 Task: Check the sale-to-list ratio of carpet in the last 1 year.
Action: Mouse moved to (915, 213)
Screenshot: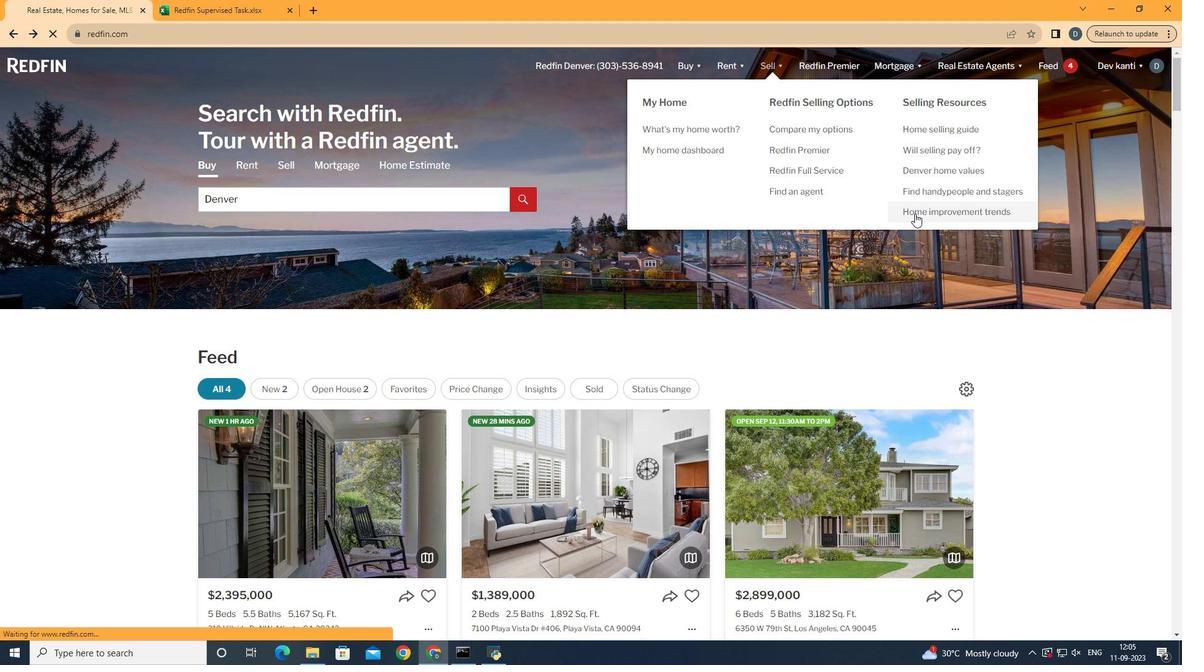 
Action: Mouse pressed left at (915, 213)
Screenshot: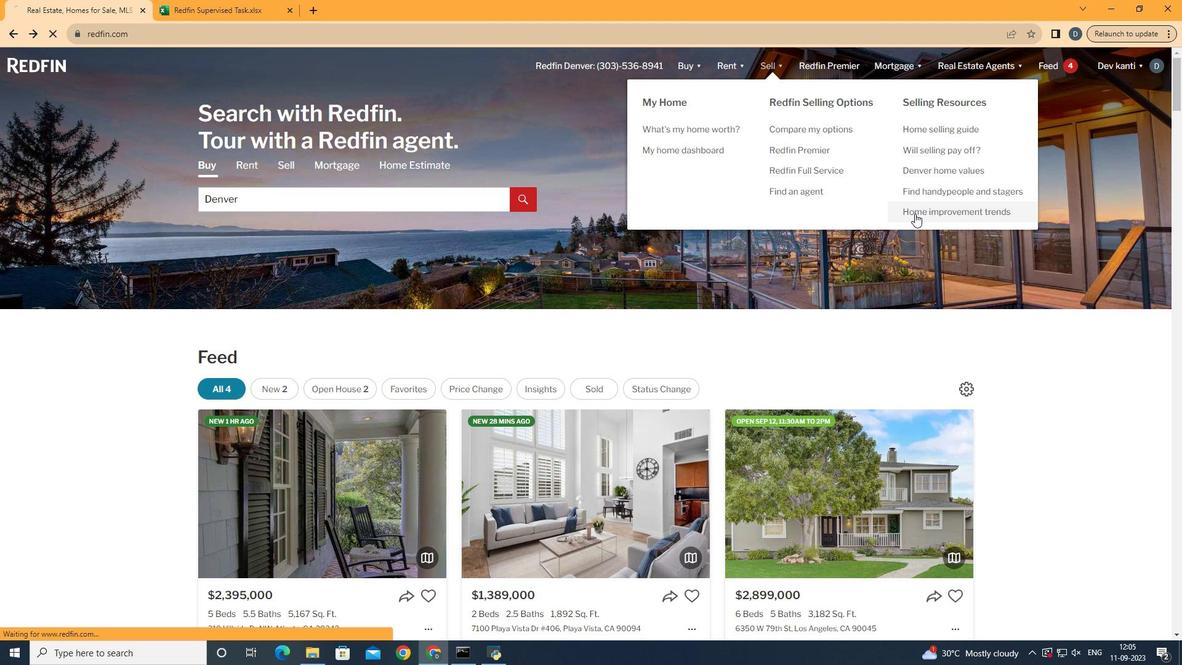 
Action: Mouse moved to (279, 242)
Screenshot: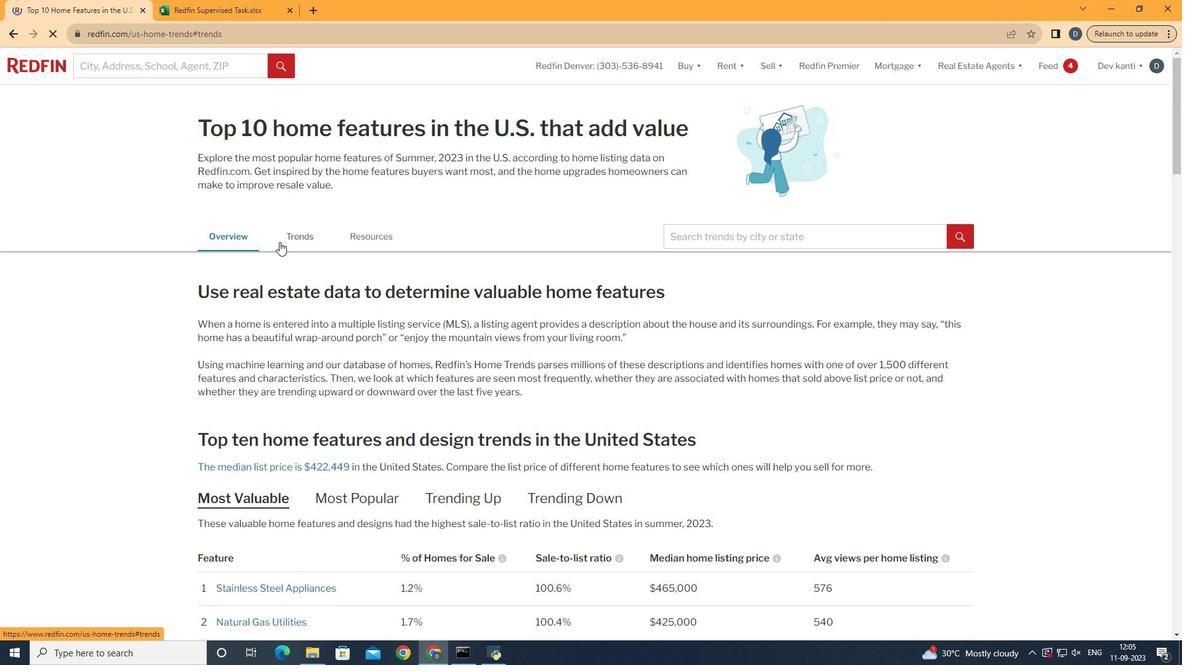 
Action: Mouse pressed left at (279, 242)
Screenshot: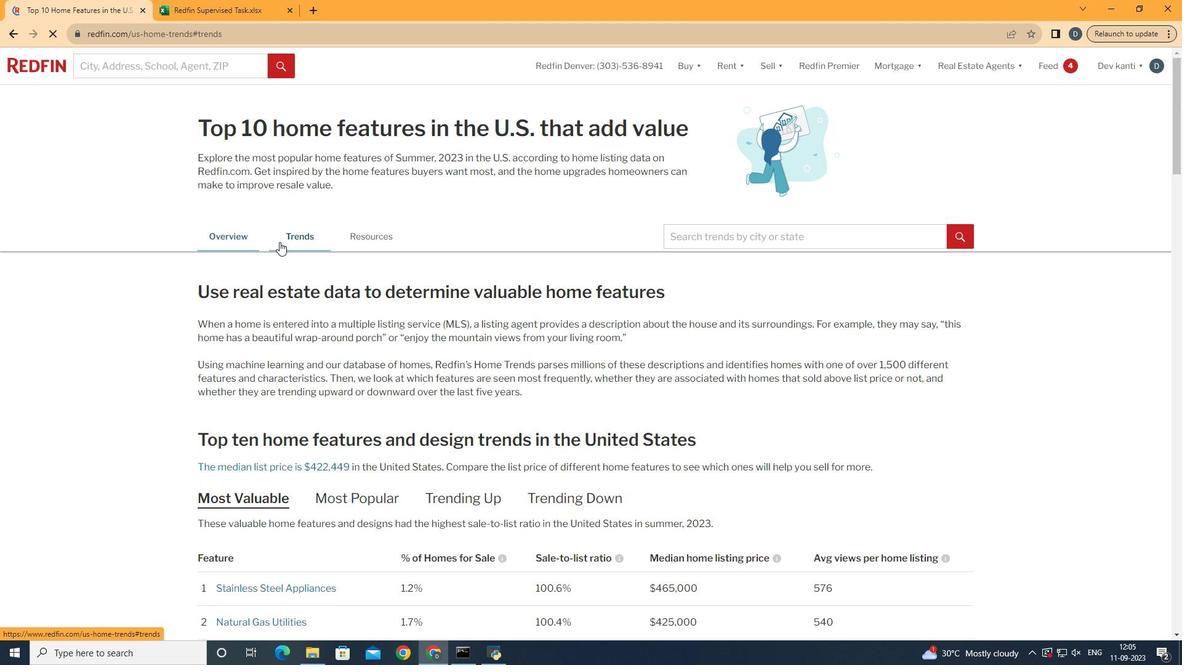 
Action: Mouse moved to (325, 349)
Screenshot: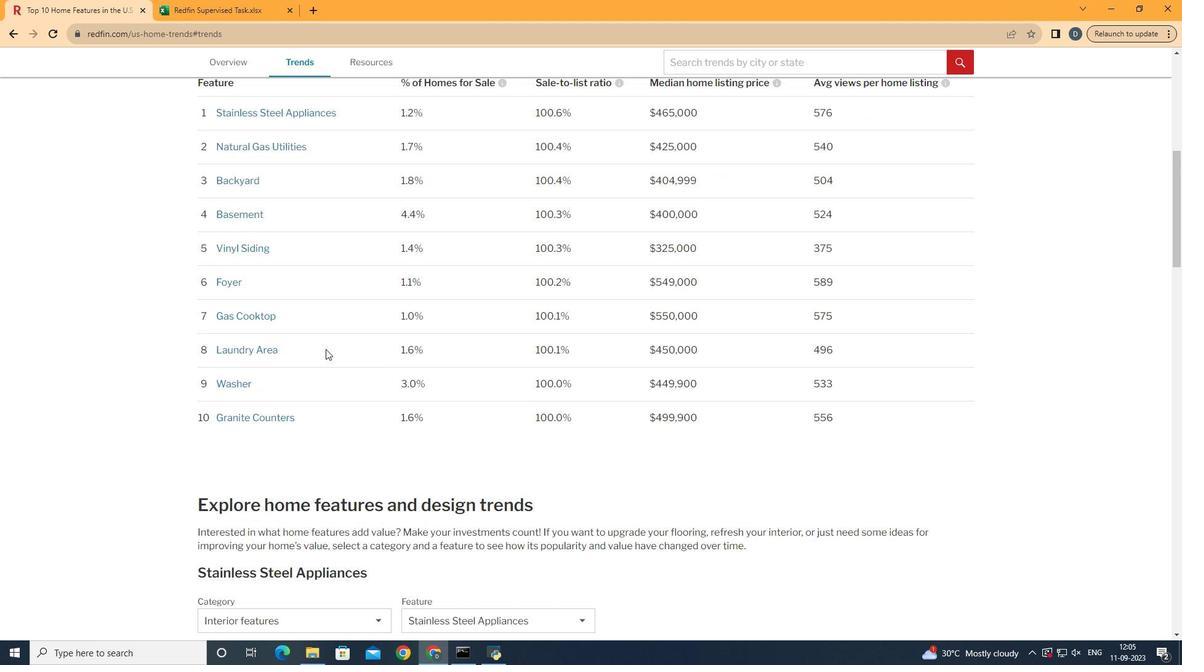 
Action: Mouse scrolled (325, 348) with delta (0, 0)
Screenshot: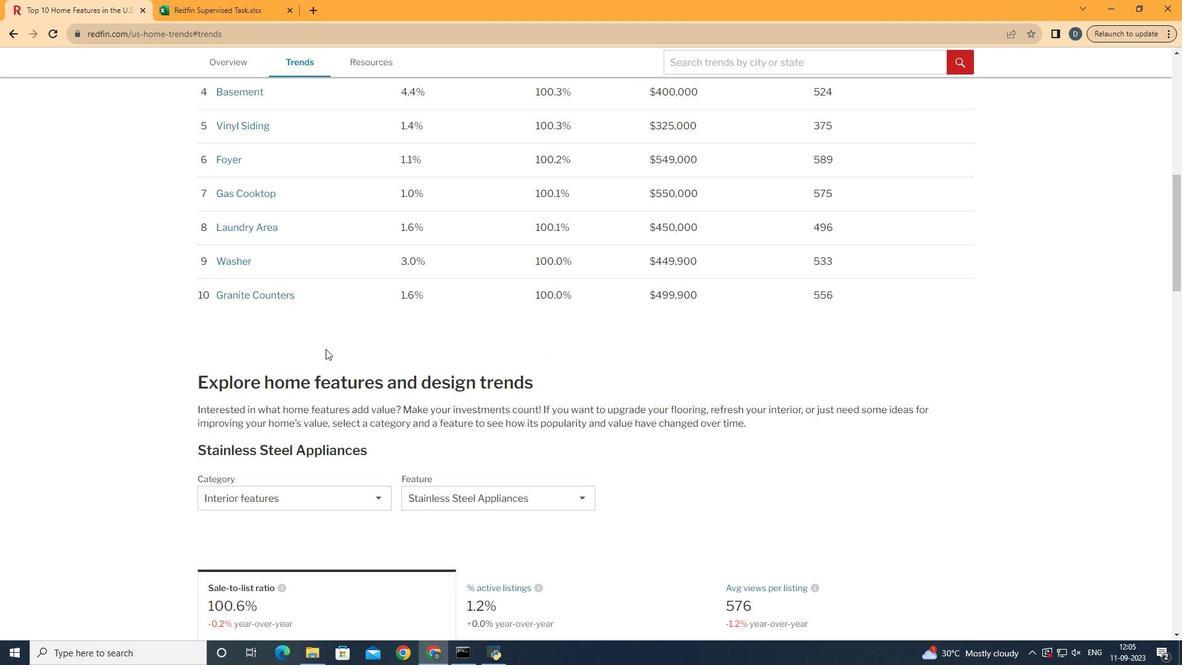
Action: Mouse scrolled (325, 348) with delta (0, 0)
Screenshot: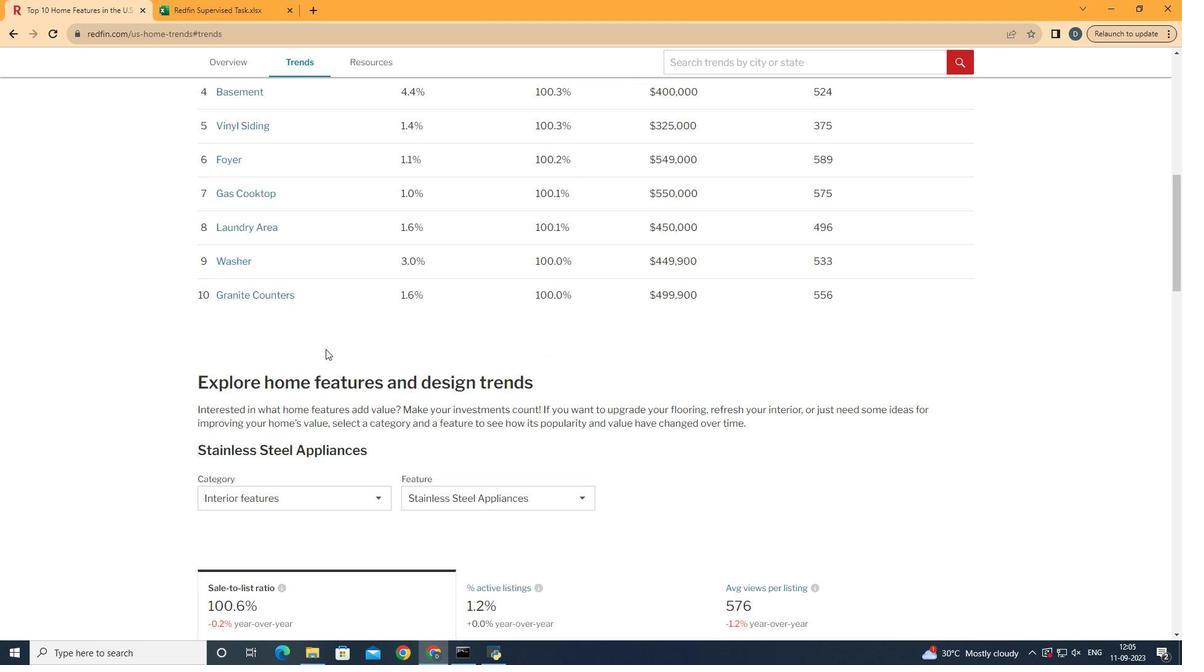 
Action: Mouse scrolled (325, 348) with delta (0, 0)
Screenshot: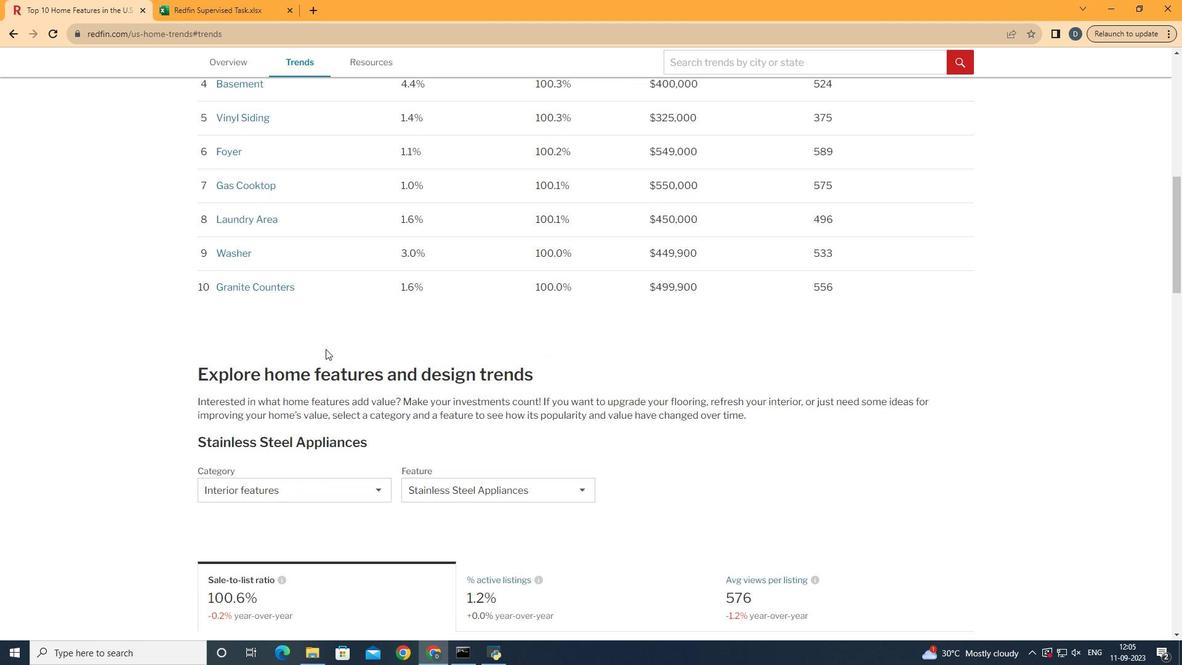 
Action: Mouse scrolled (325, 348) with delta (0, 0)
Screenshot: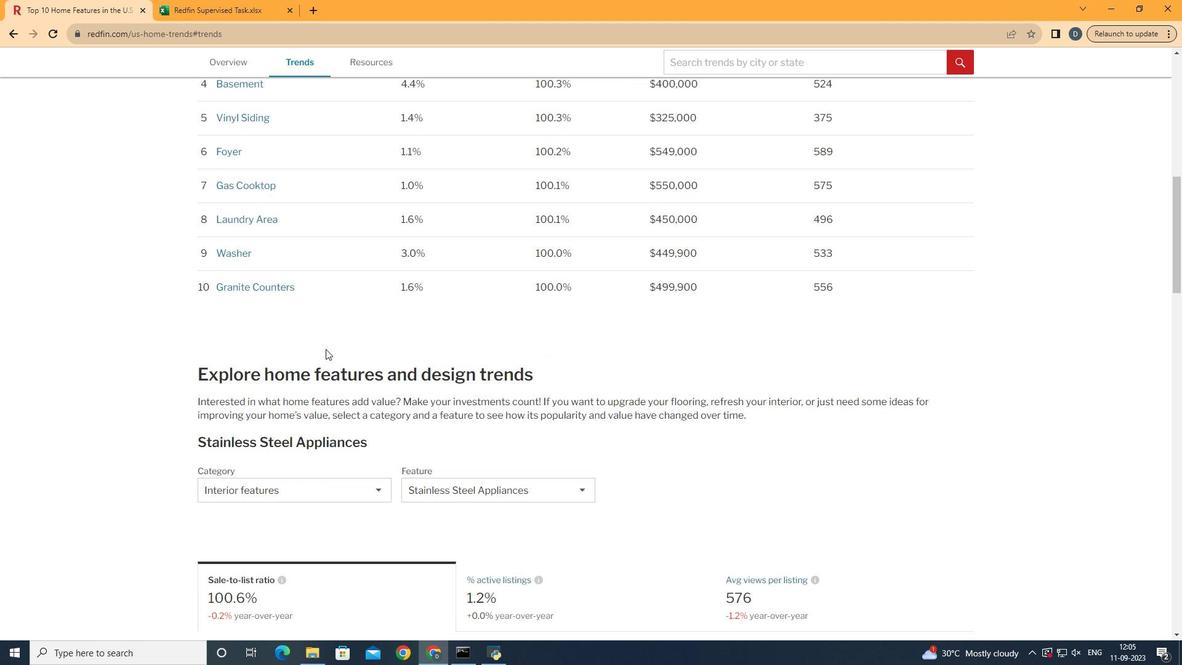 
Action: Mouse scrolled (325, 348) with delta (0, 0)
Screenshot: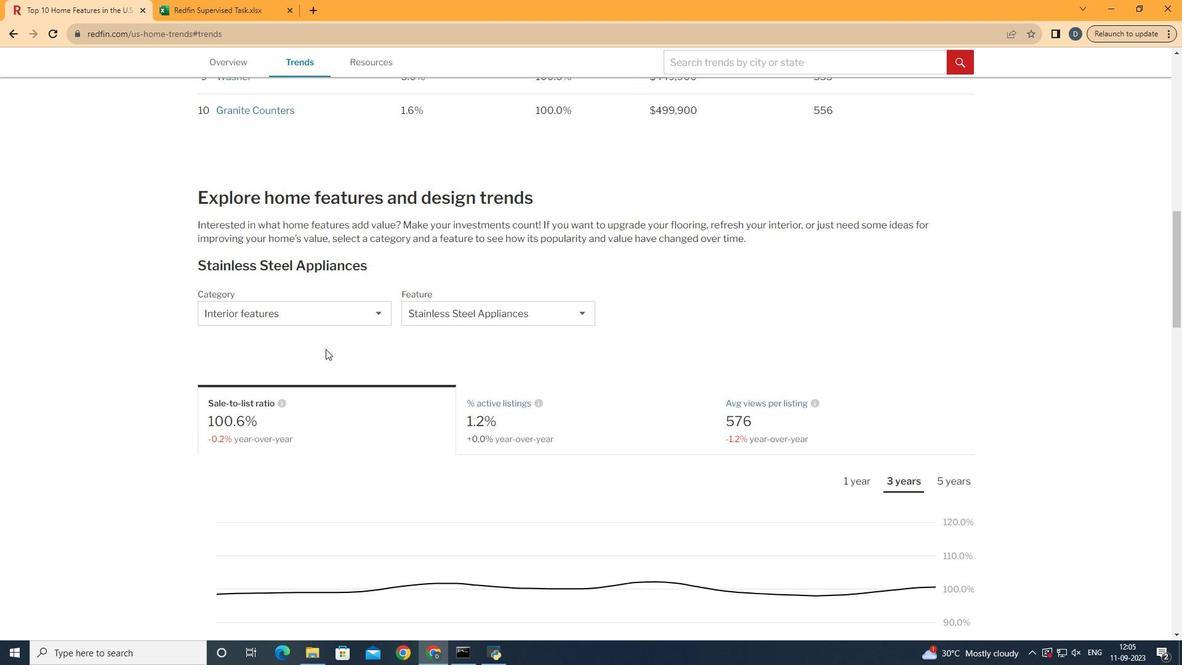
Action: Mouse scrolled (325, 348) with delta (0, 0)
Screenshot: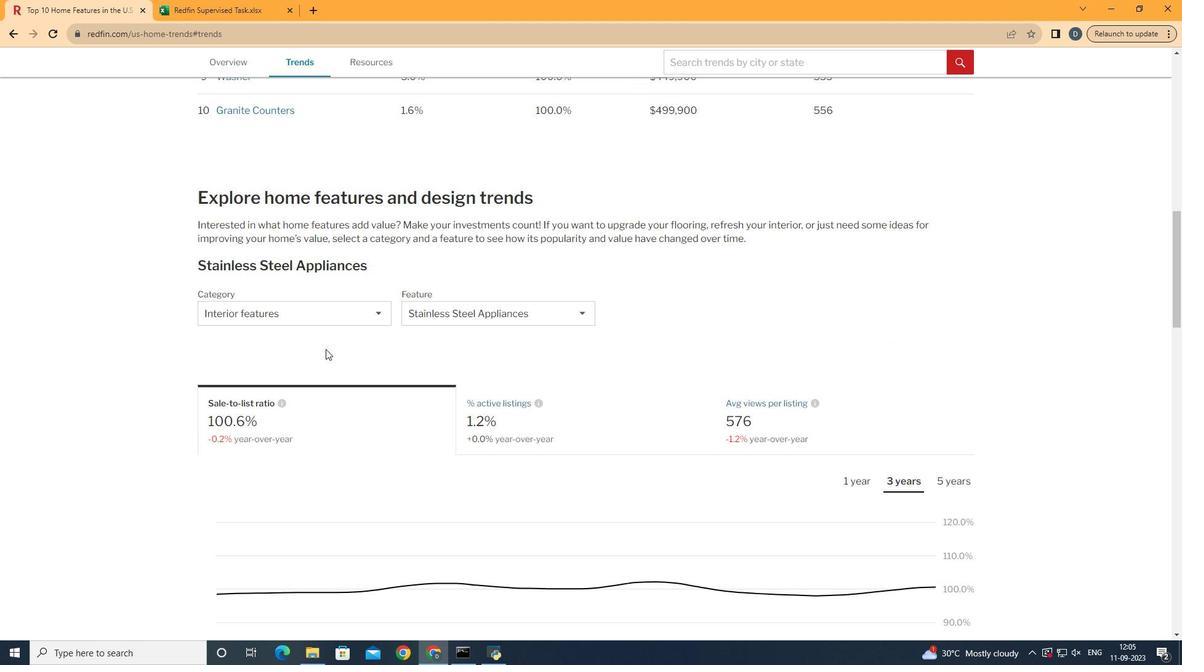 
Action: Mouse scrolled (325, 348) with delta (0, 0)
Screenshot: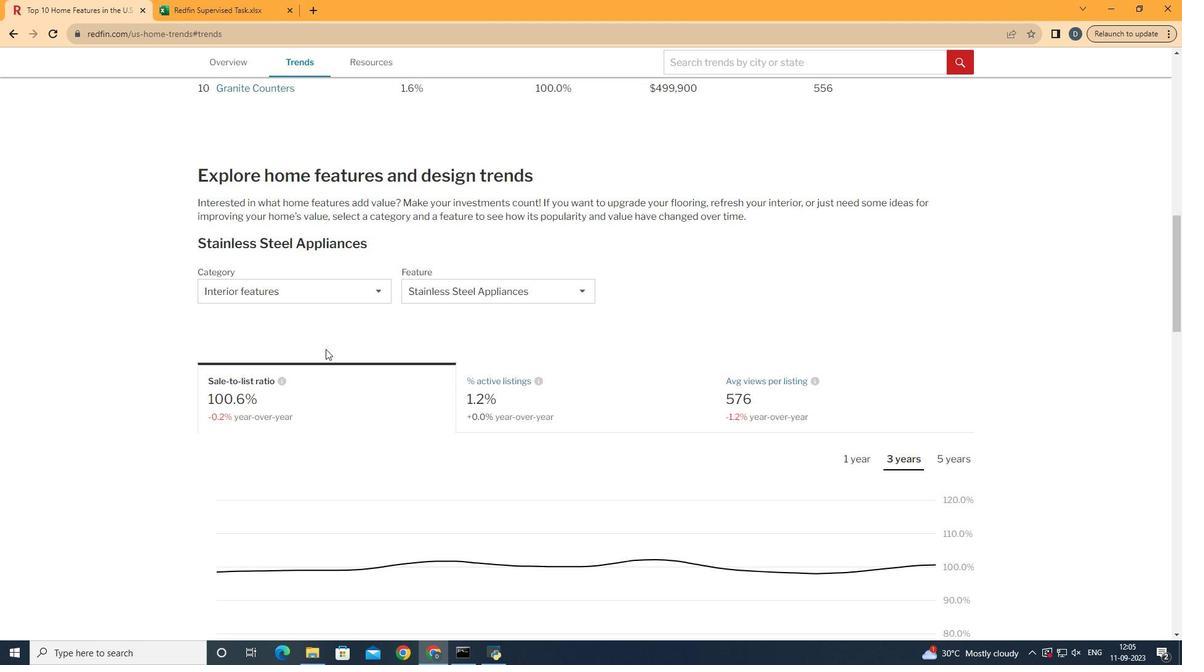 
Action: Mouse scrolled (325, 348) with delta (0, 0)
Screenshot: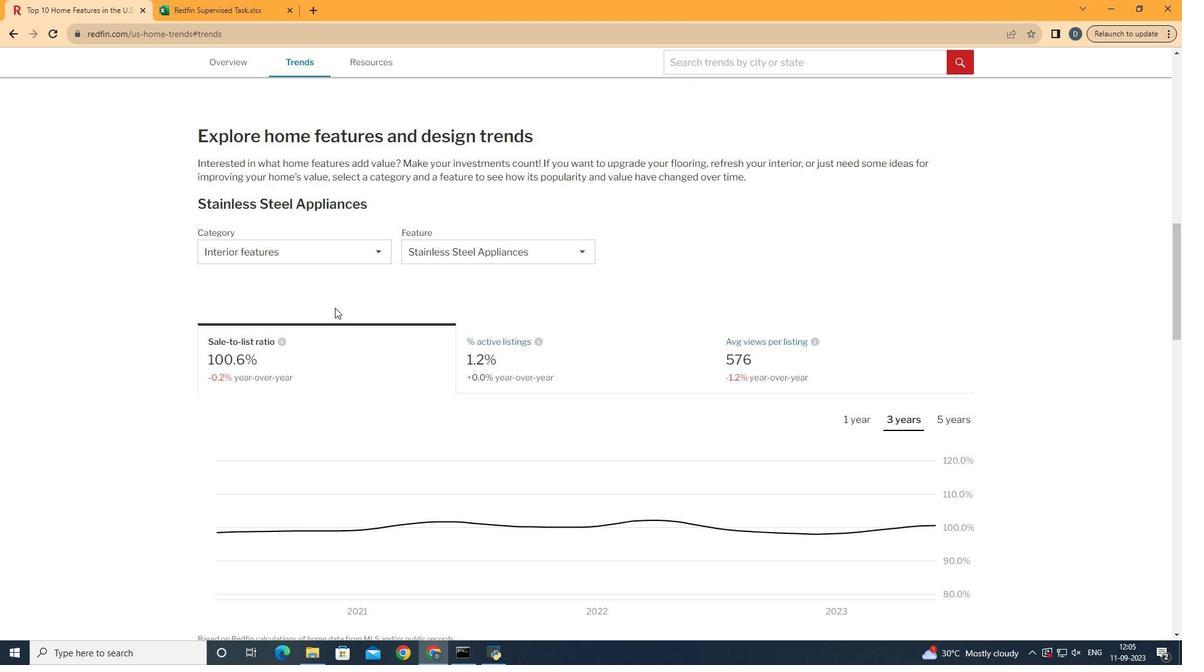 
Action: Mouse moved to (366, 254)
Screenshot: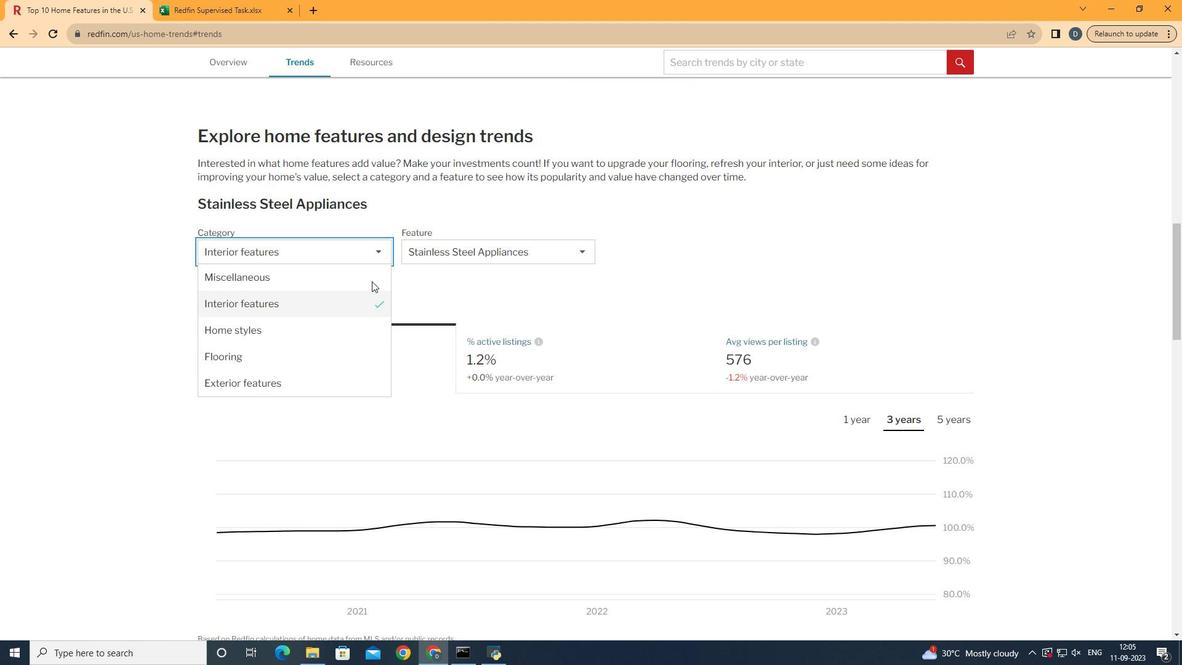 
Action: Mouse pressed left at (366, 254)
Screenshot: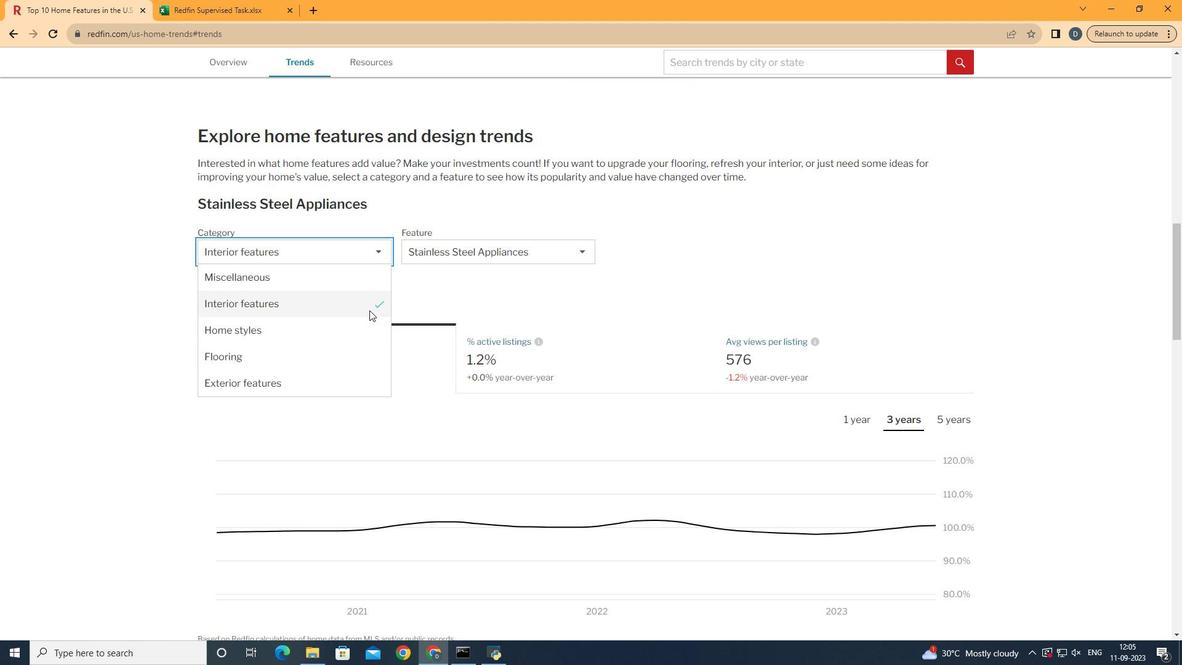 
Action: Mouse moved to (369, 310)
Screenshot: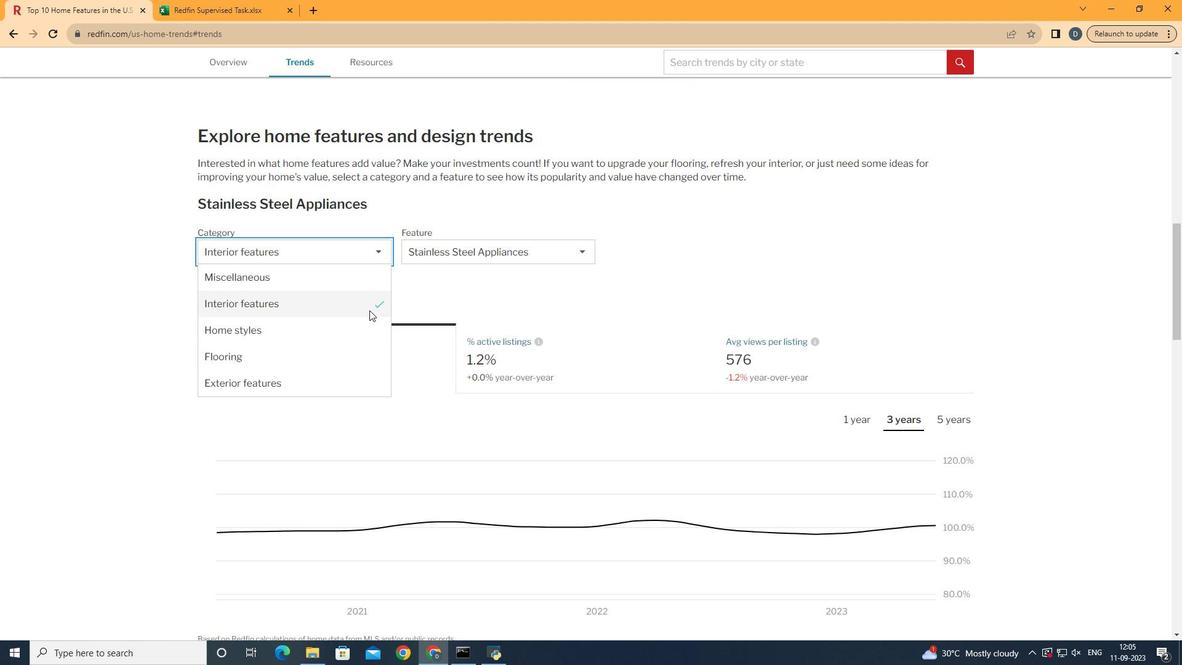 
Action: Mouse pressed left at (369, 310)
Screenshot: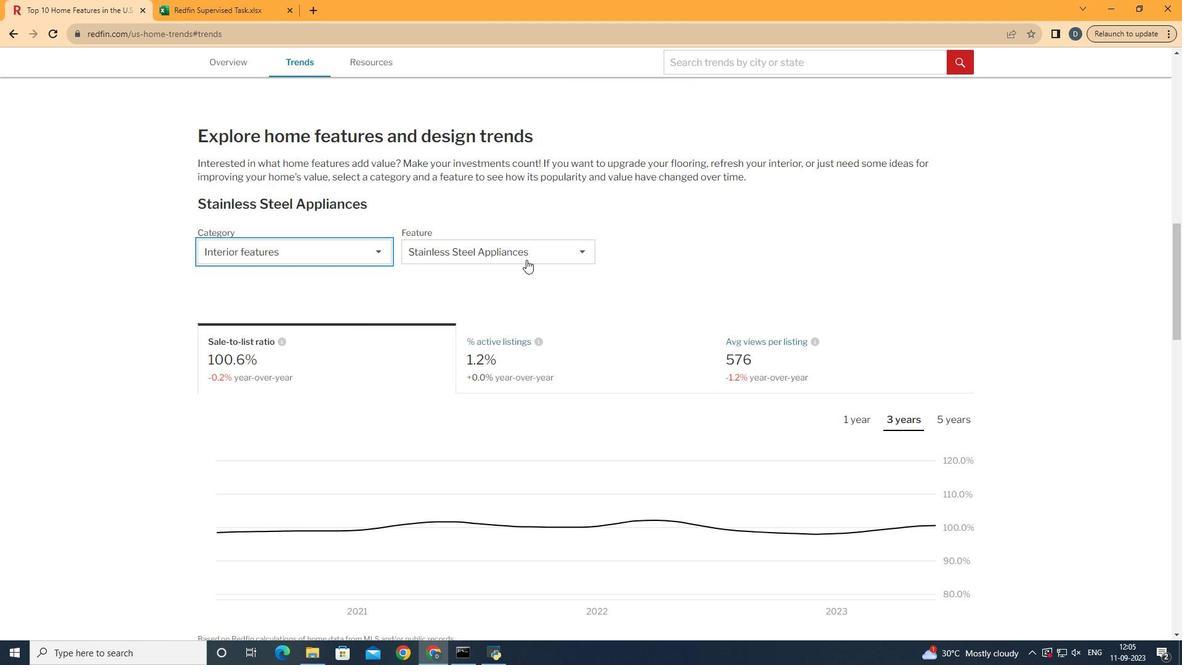 
Action: Mouse moved to (542, 250)
Screenshot: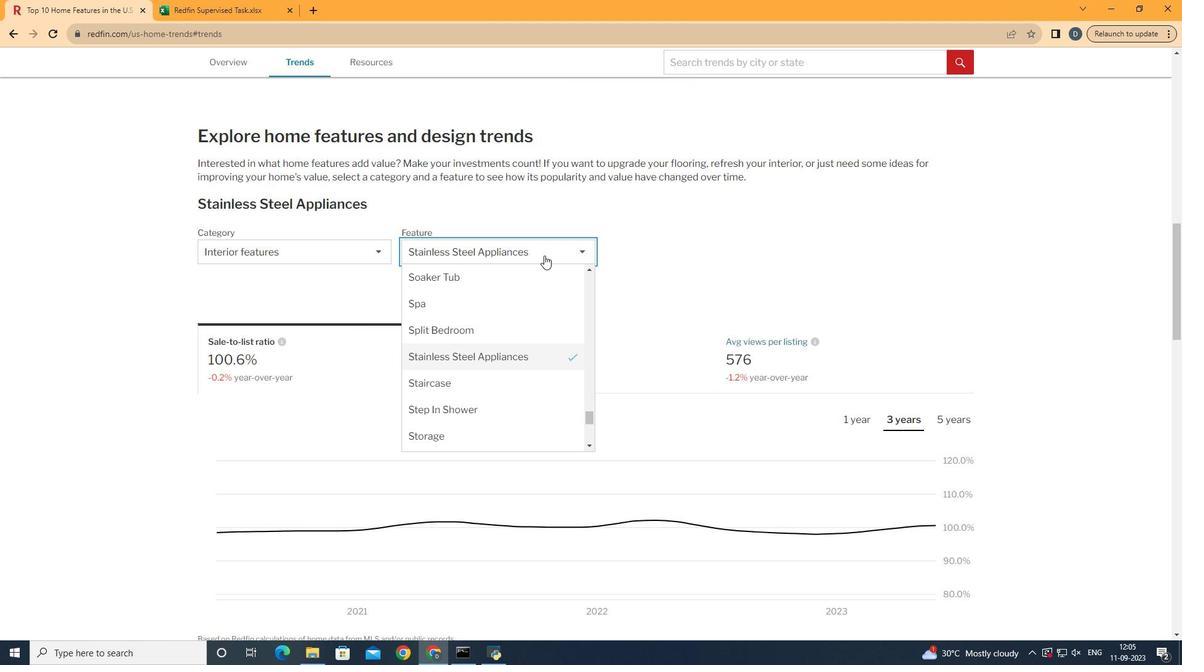 
Action: Mouse pressed left at (542, 250)
Screenshot: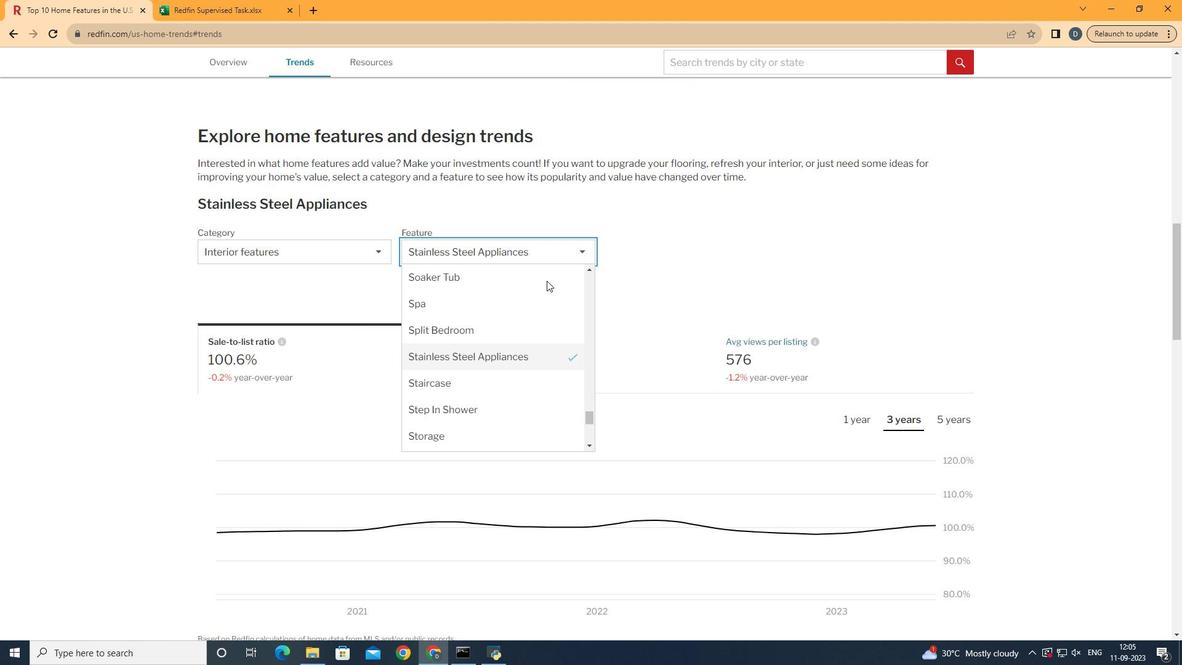 
Action: Mouse moved to (547, 342)
Screenshot: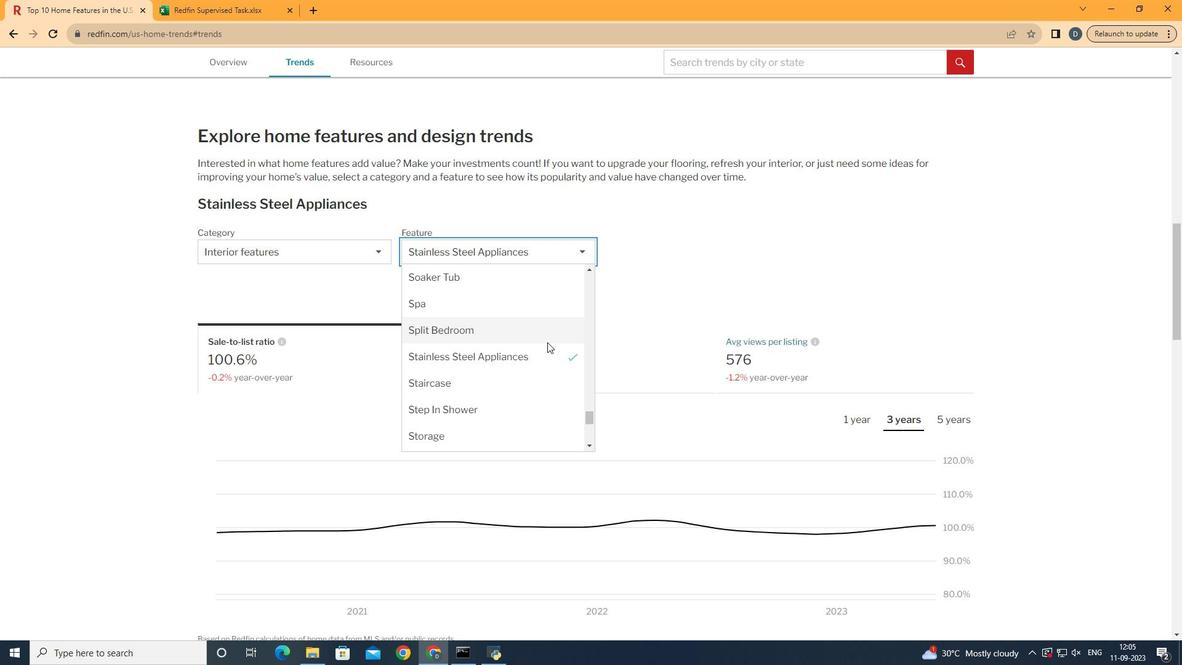 
Action: Mouse scrolled (547, 343) with delta (0, 0)
Screenshot: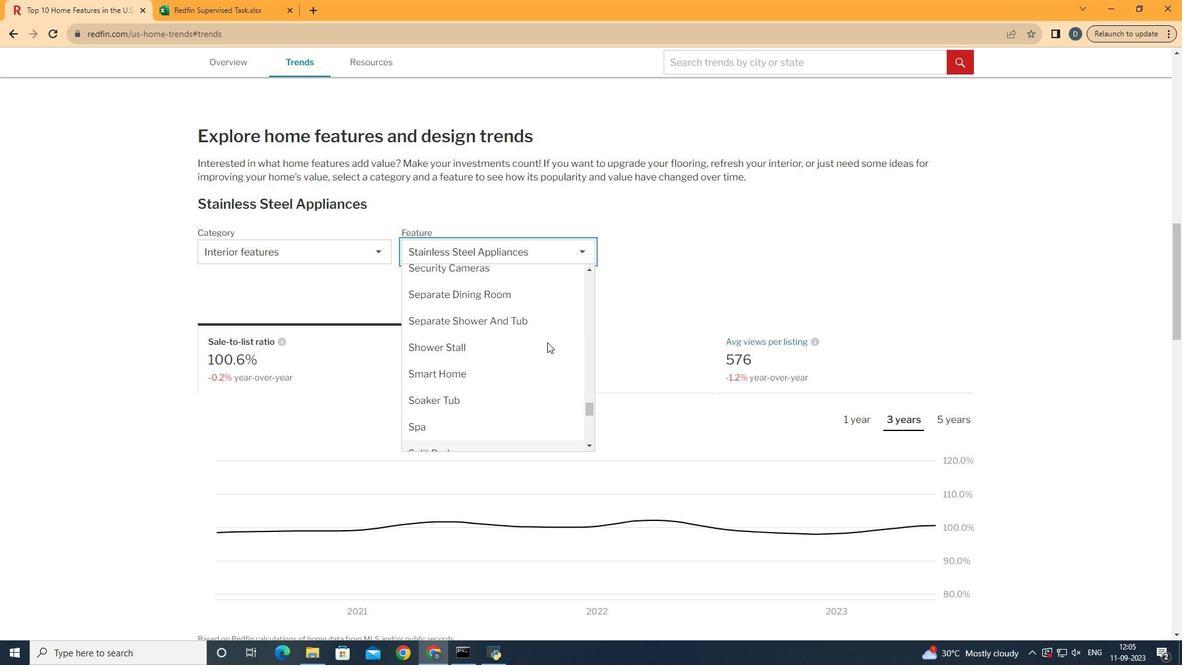 
Action: Mouse scrolled (547, 343) with delta (0, 0)
Screenshot: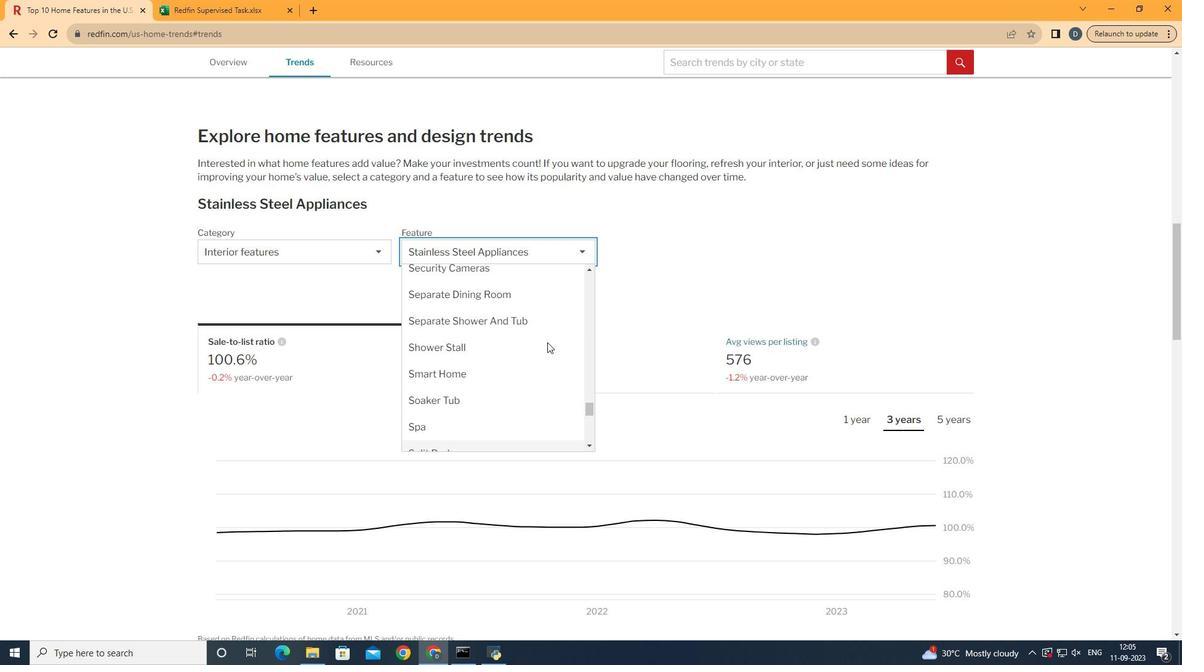 
Action: Mouse scrolled (547, 343) with delta (0, 0)
Screenshot: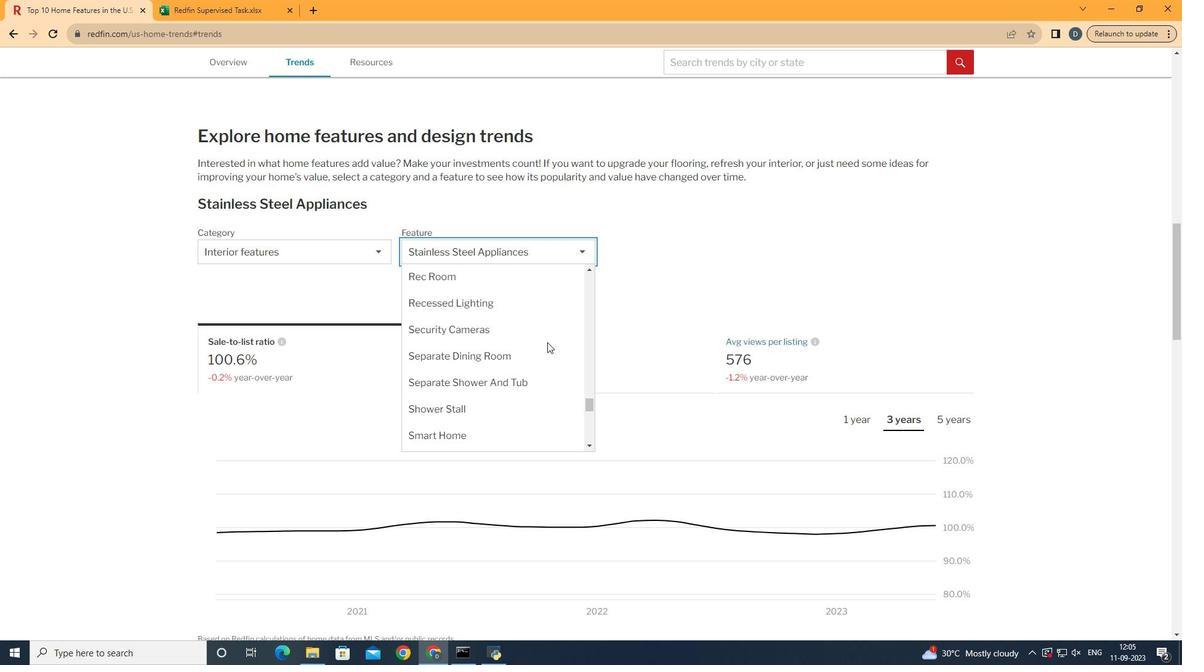 
Action: Mouse scrolled (547, 343) with delta (0, 0)
Screenshot: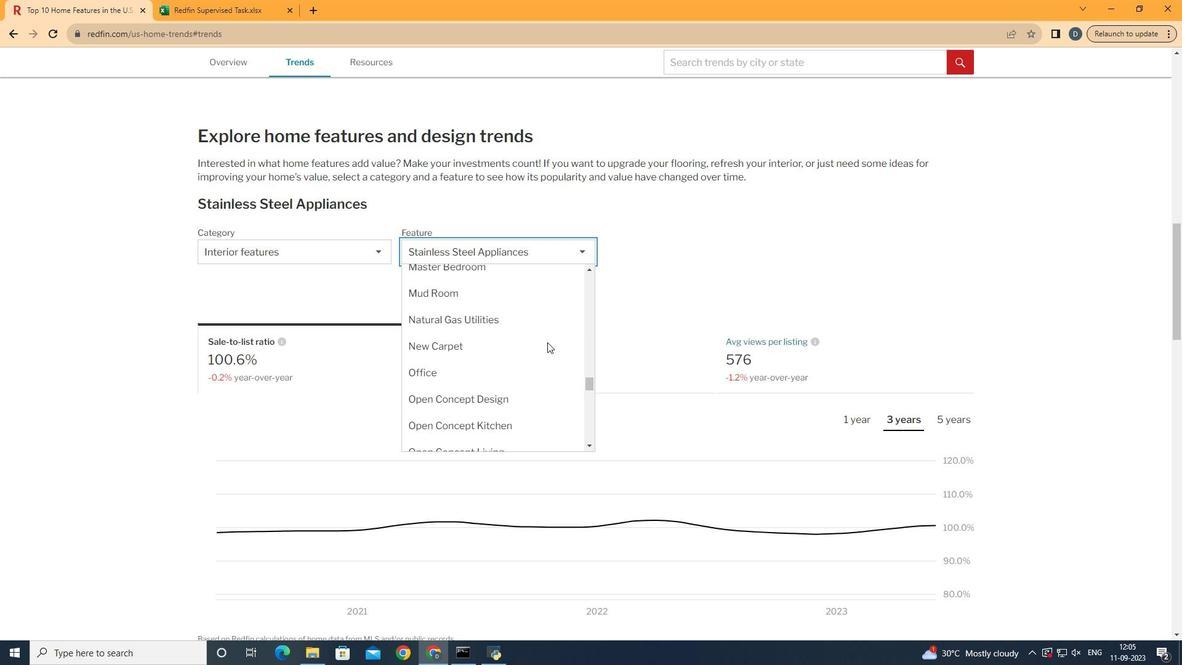 
Action: Mouse scrolled (547, 343) with delta (0, 0)
Screenshot: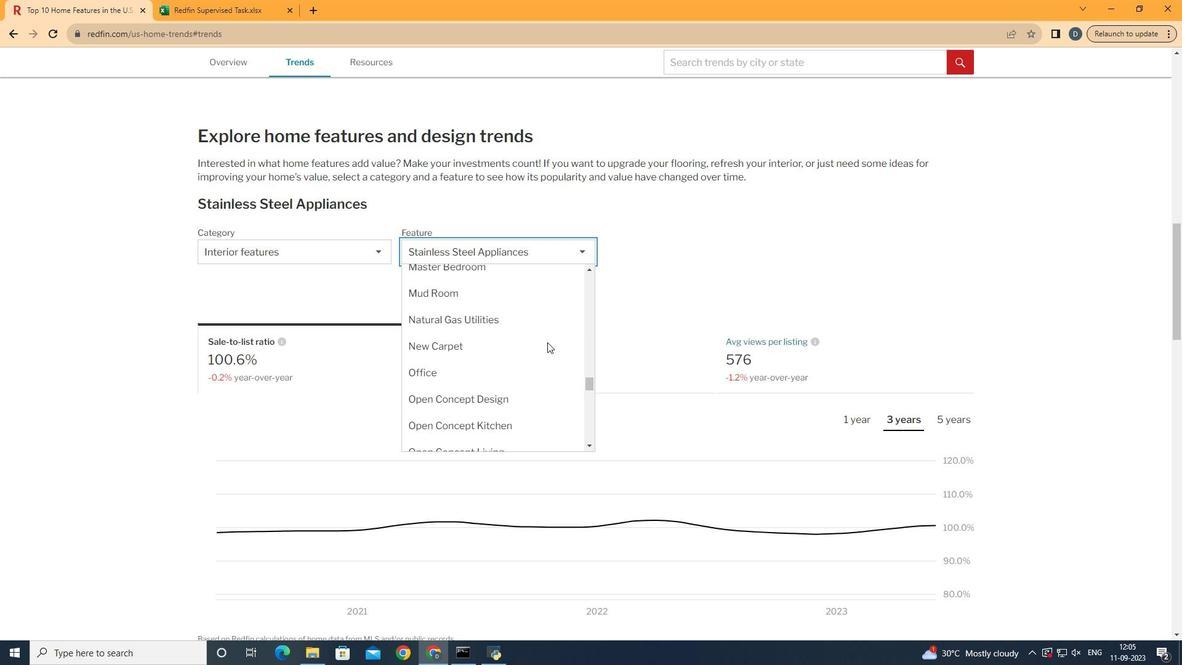 
Action: Mouse scrolled (547, 343) with delta (0, 0)
Screenshot: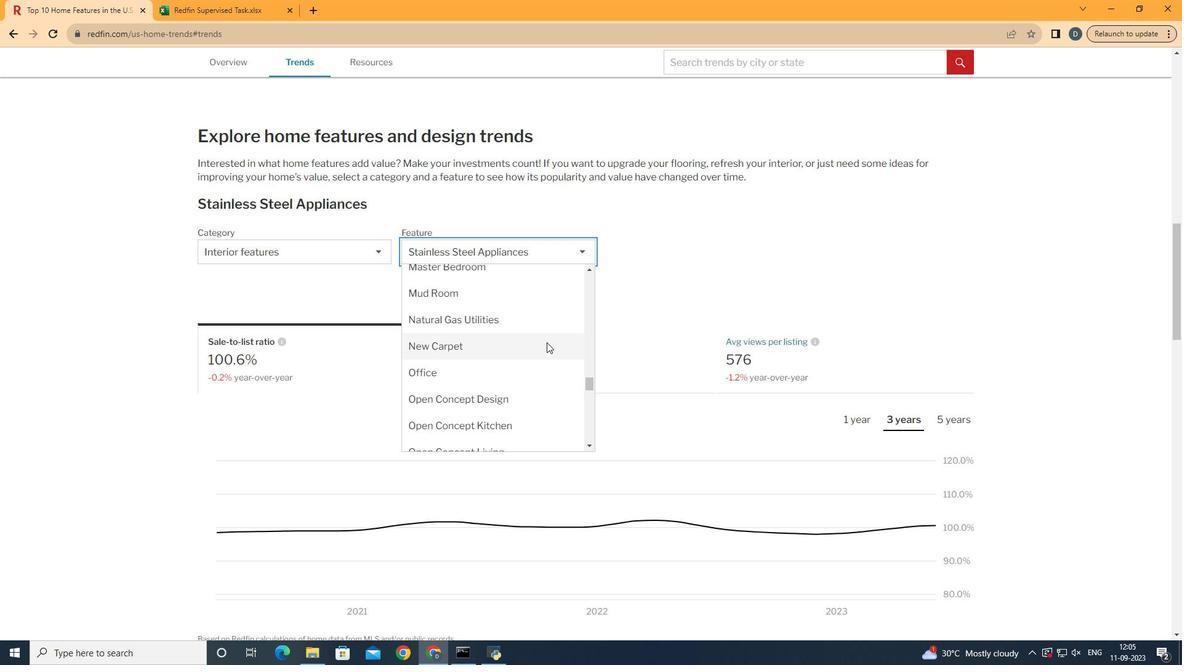 
Action: Mouse scrolled (547, 343) with delta (0, 0)
Screenshot: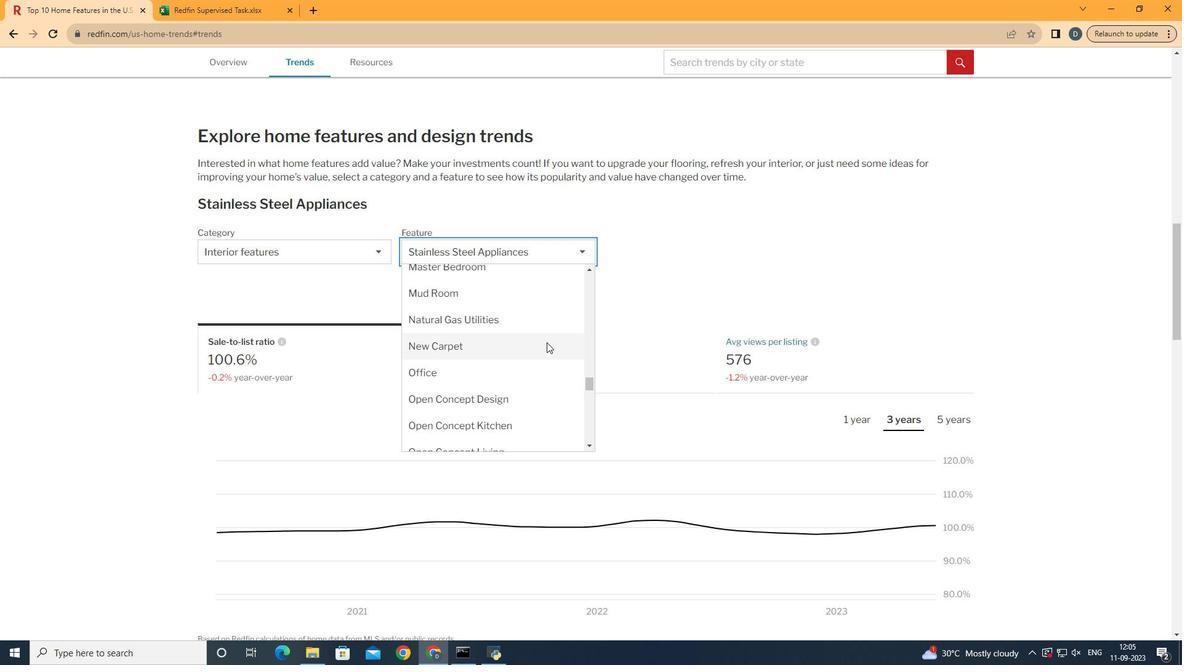 
Action: Mouse scrolled (547, 343) with delta (0, 0)
Screenshot: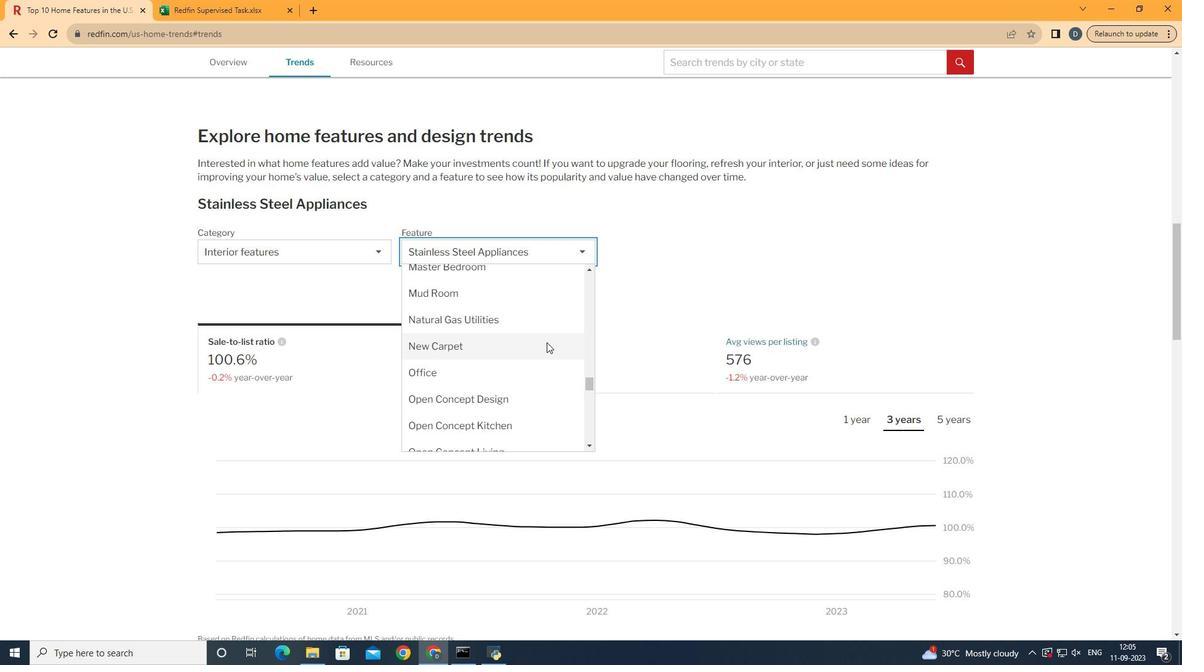 
Action: Mouse moved to (546, 342)
Screenshot: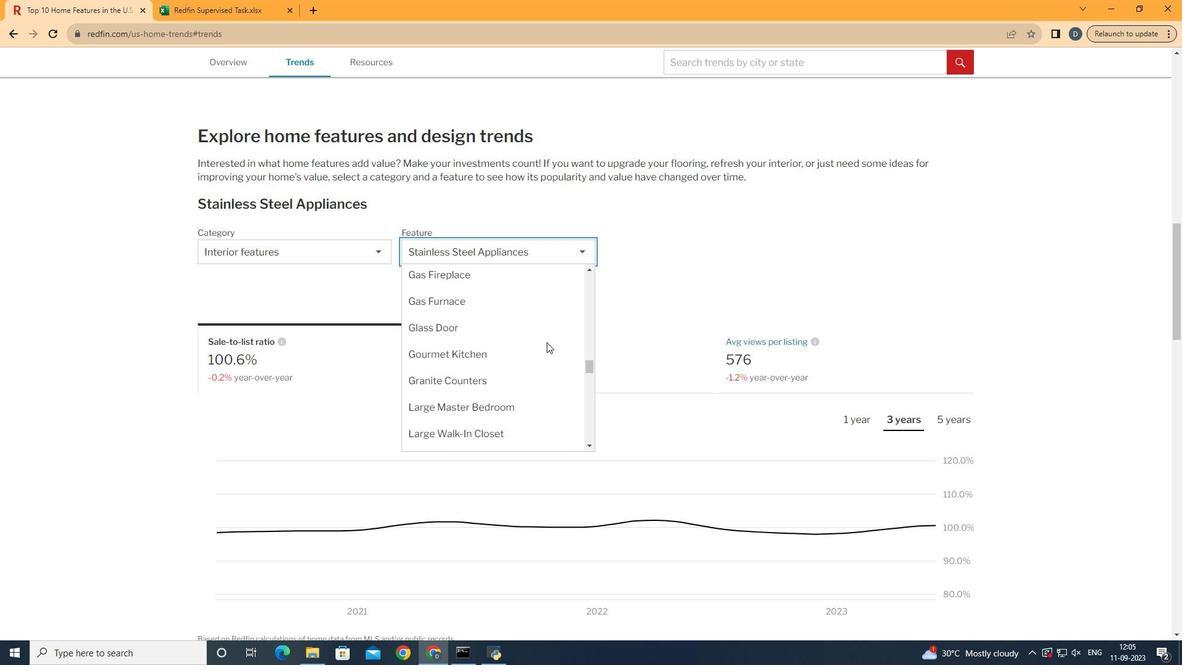 
Action: Mouse scrolled (546, 343) with delta (0, 0)
Screenshot: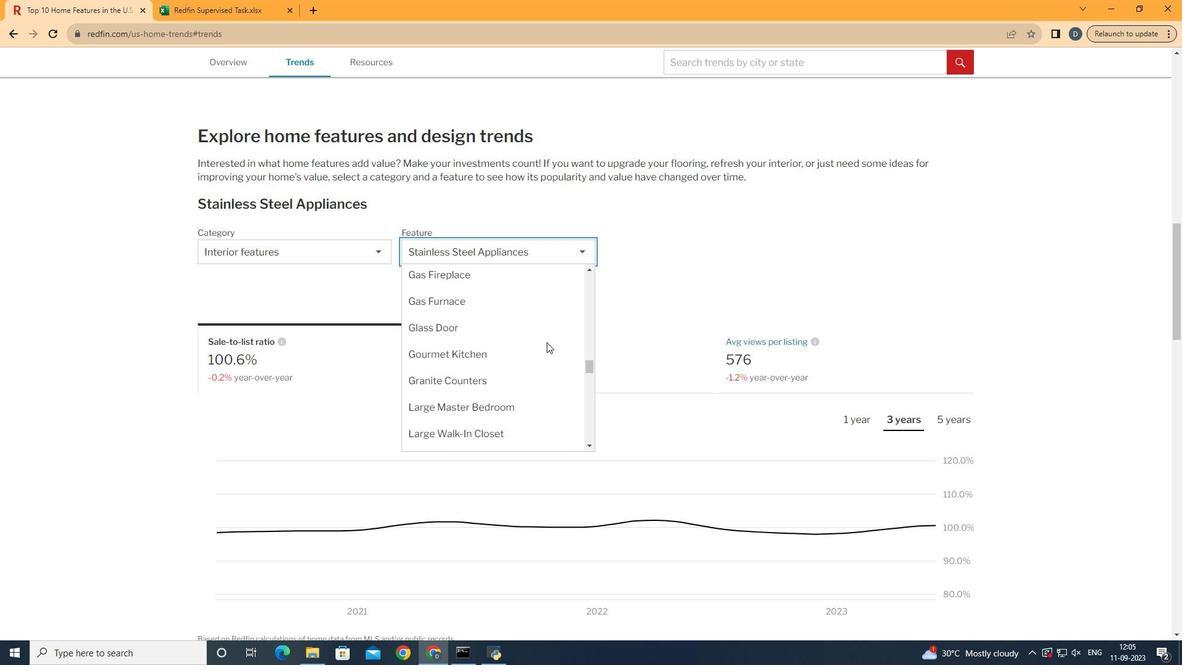 
Action: Mouse scrolled (546, 343) with delta (0, 0)
Screenshot: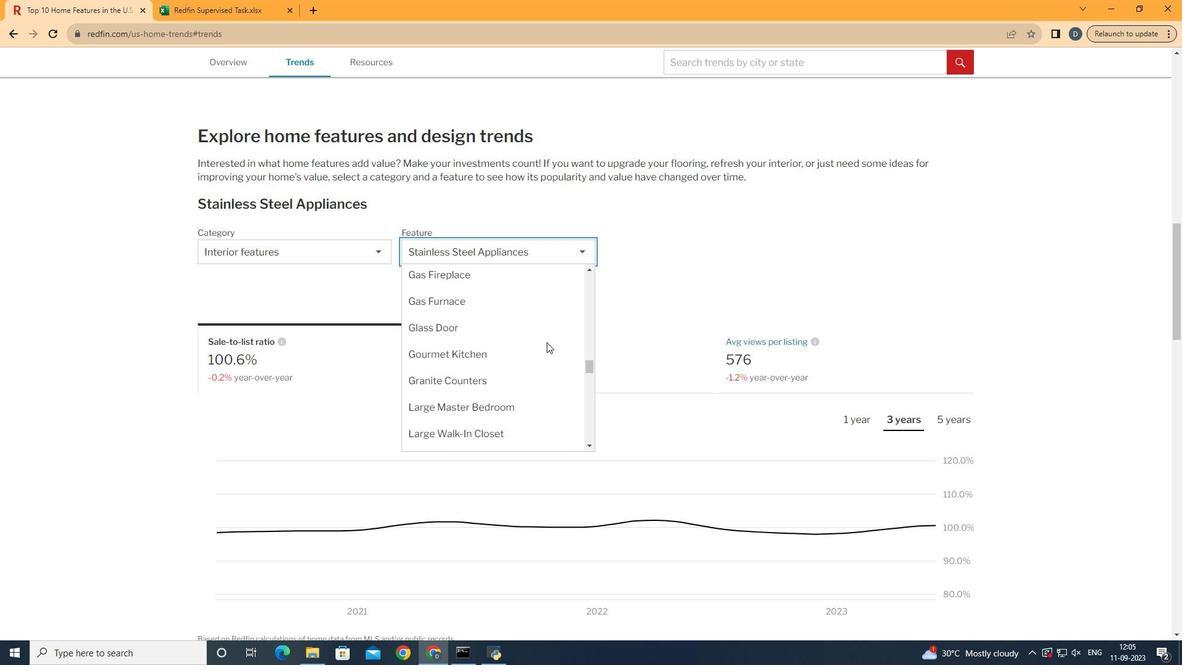 
Action: Mouse scrolled (546, 343) with delta (0, 0)
Screenshot: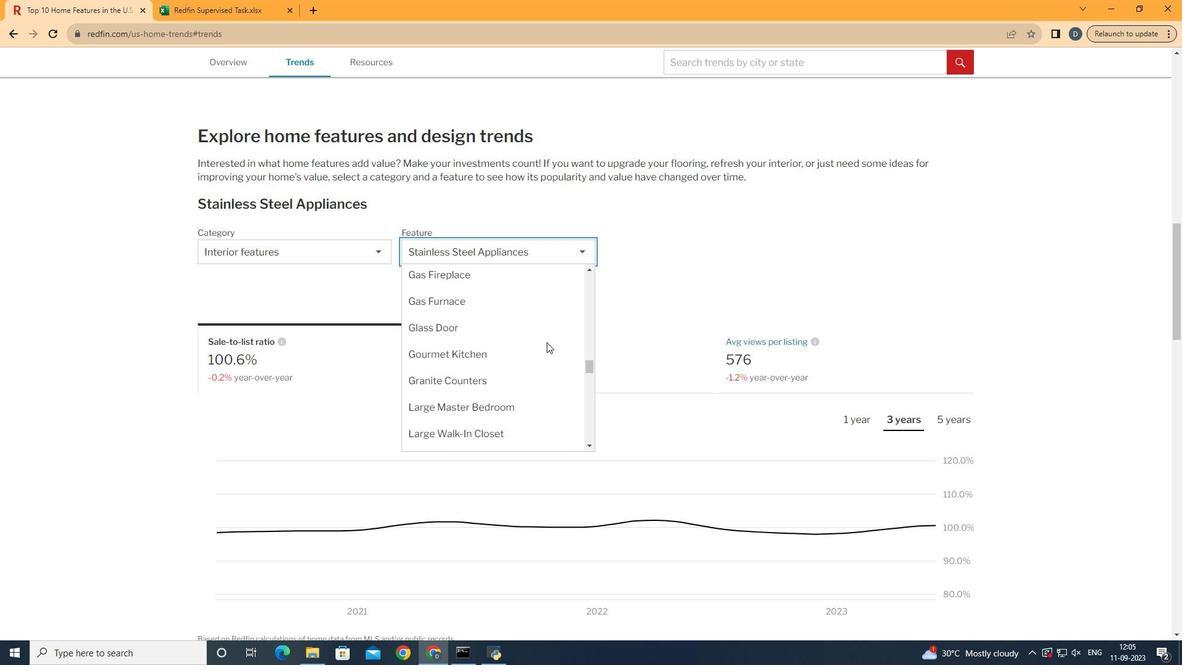 
Action: Mouse scrolled (546, 343) with delta (0, 0)
Screenshot: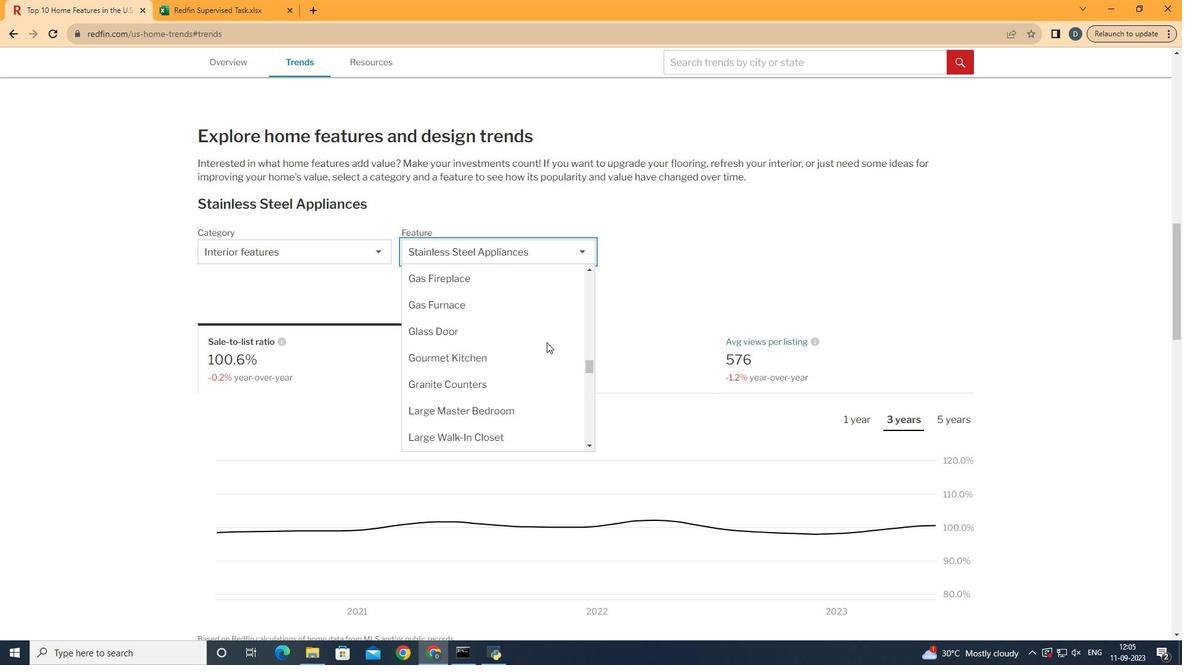 
Action: Mouse scrolled (546, 343) with delta (0, 0)
Screenshot: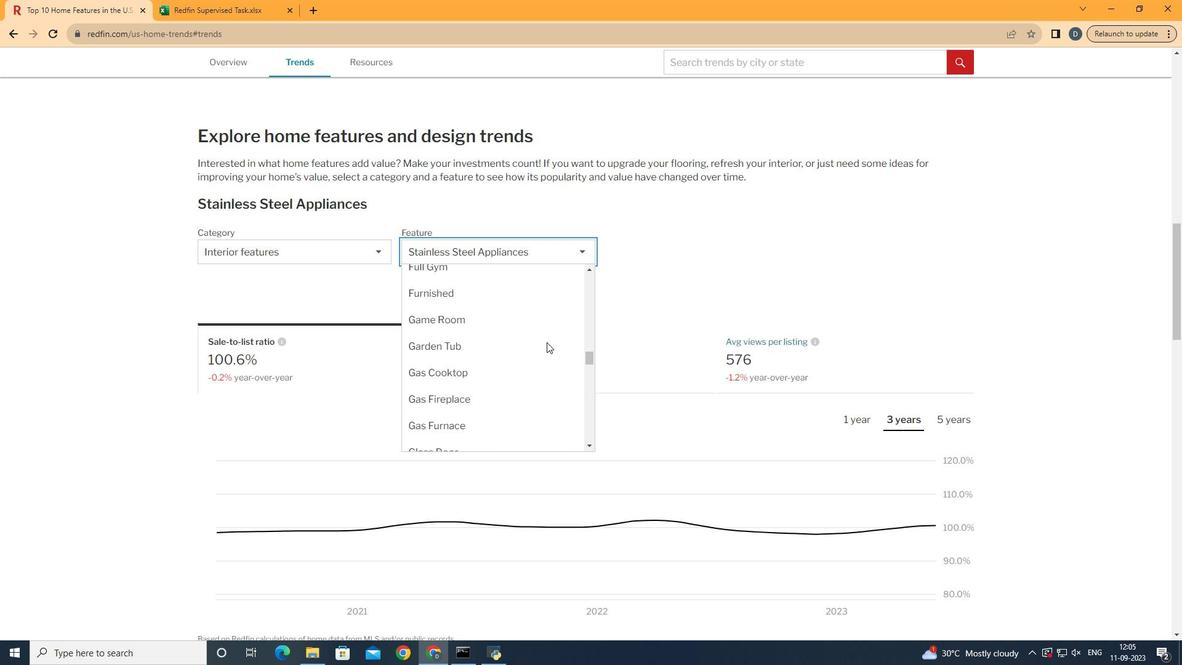 
Action: Mouse scrolled (546, 343) with delta (0, 0)
Screenshot: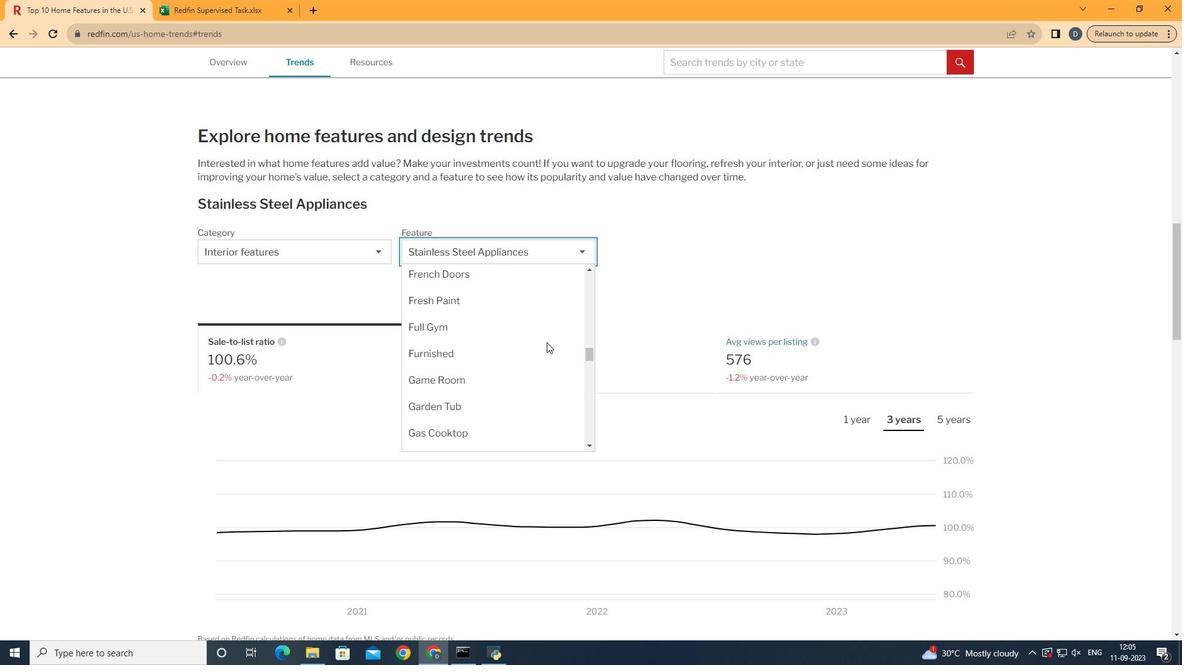 
Action: Mouse scrolled (546, 343) with delta (0, 0)
Screenshot: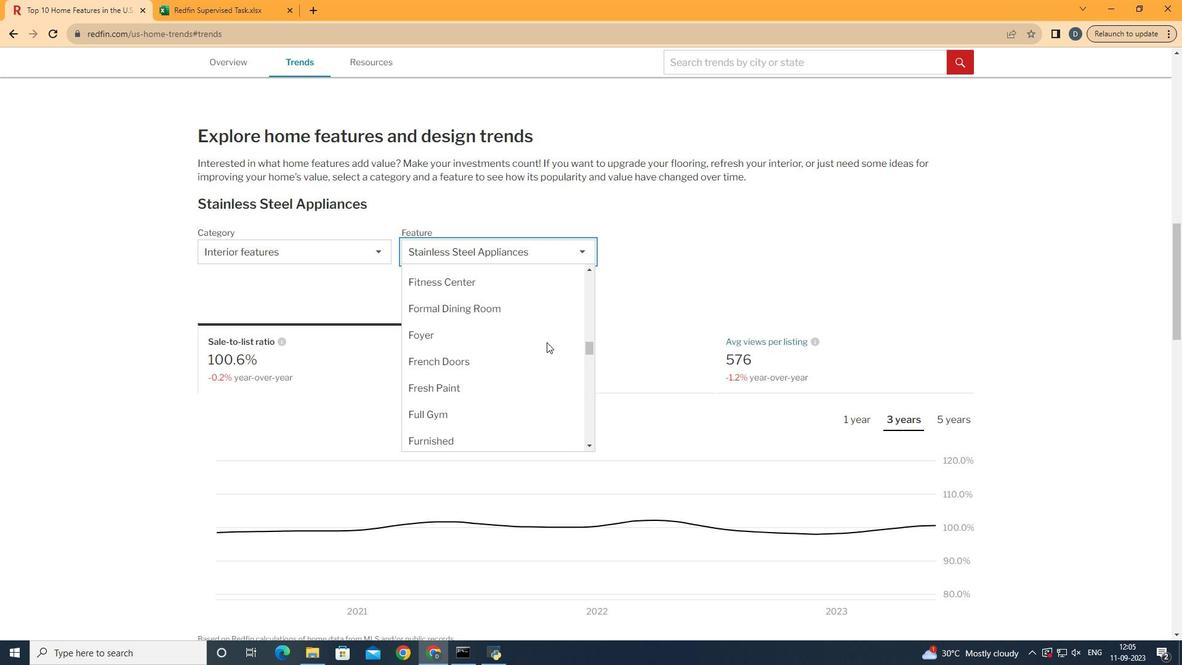 
Action: Mouse scrolled (546, 343) with delta (0, 0)
Screenshot: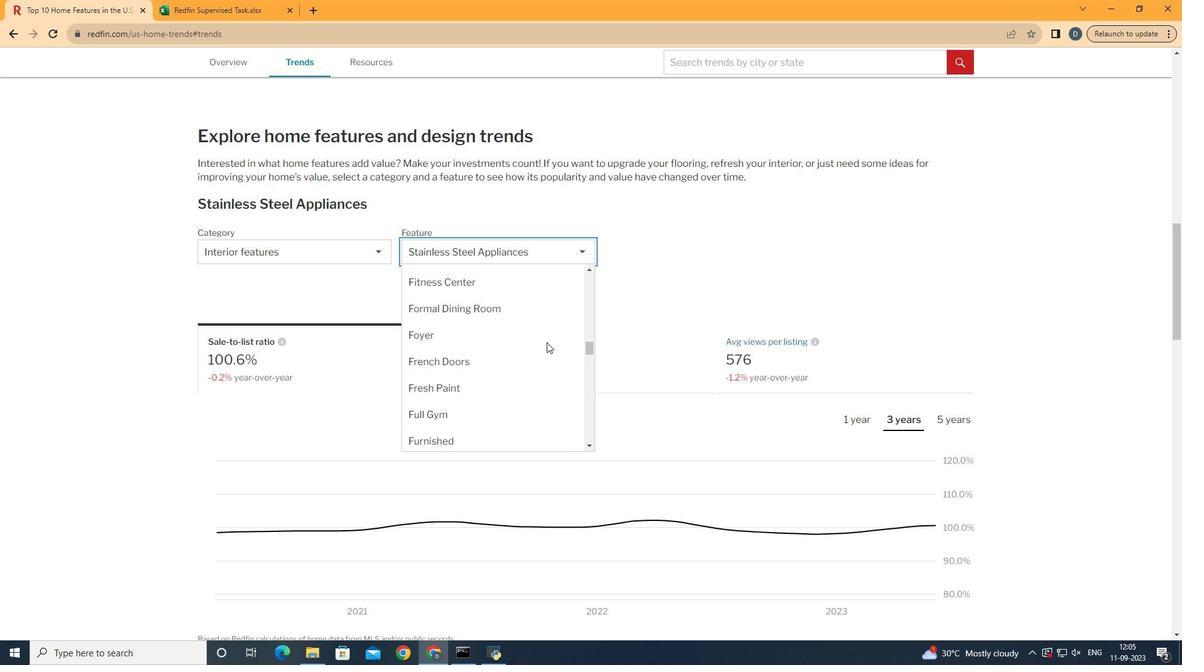 
Action: Mouse scrolled (546, 343) with delta (0, 0)
Screenshot: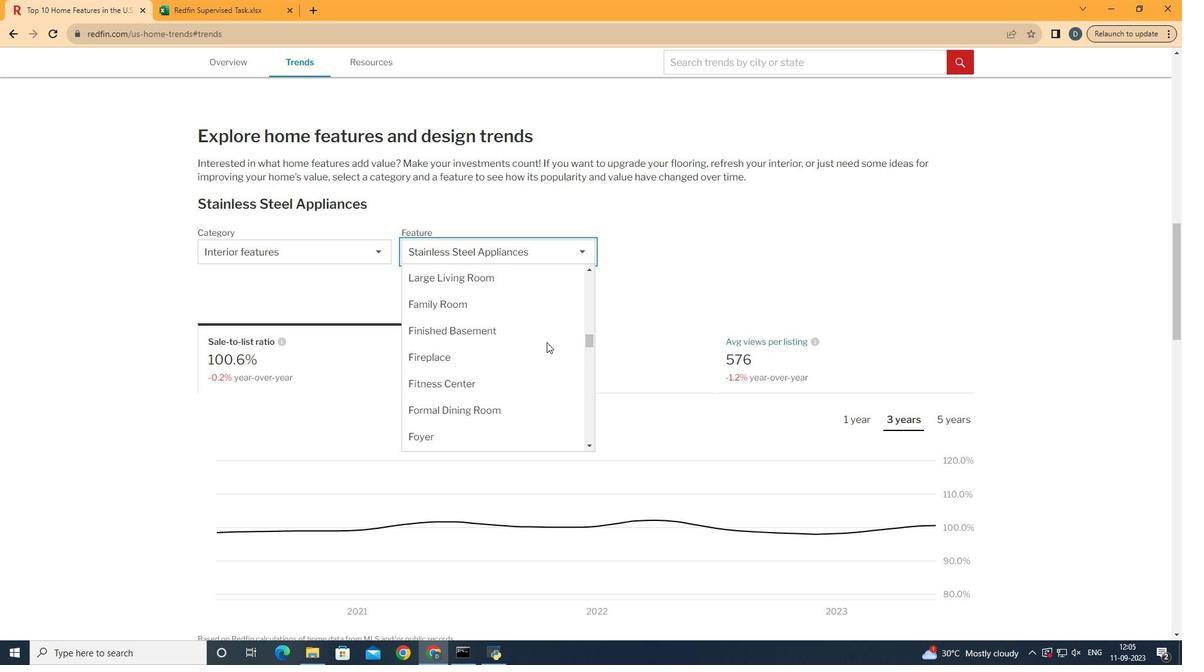 
Action: Mouse scrolled (546, 343) with delta (0, 0)
Screenshot: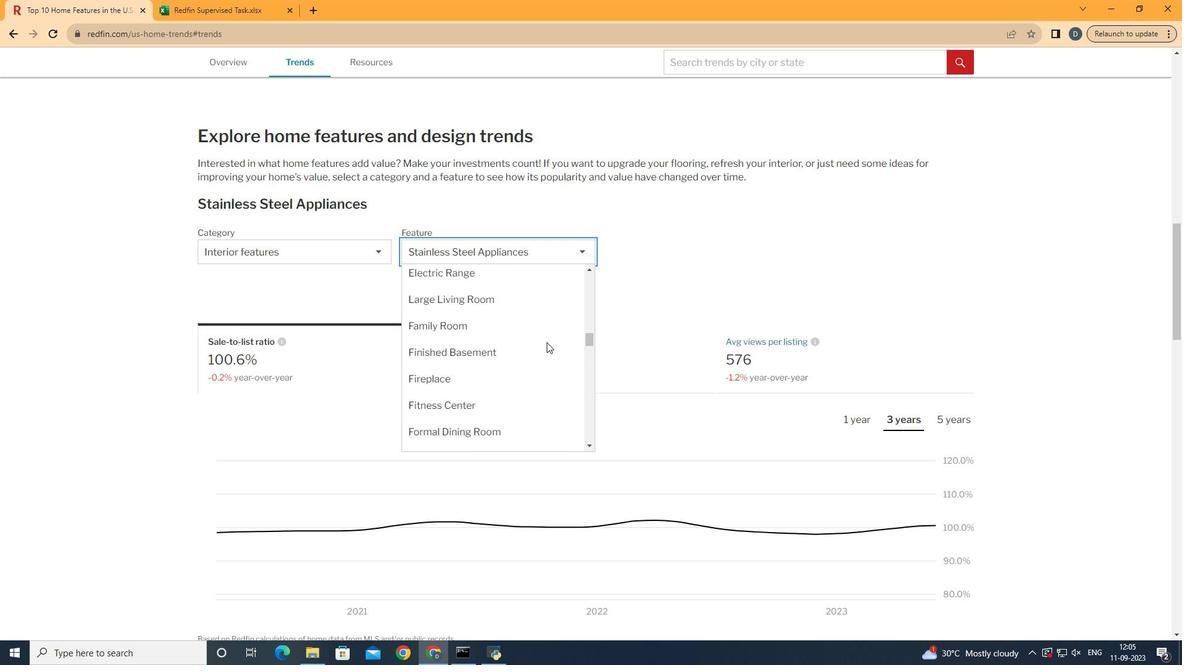 
Action: Mouse scrolled (546, 343) with delta (0, 0)
Screenshot: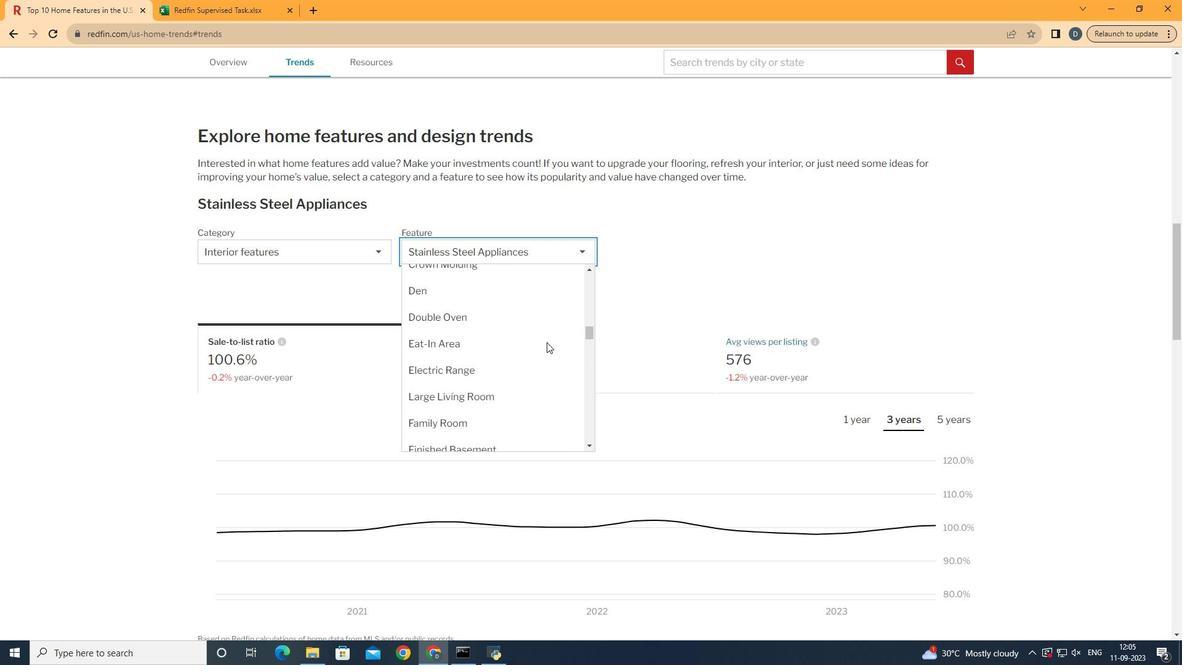 
Action: Mouse scrolled (546, 343) with delta (0, 0)
Screenshot: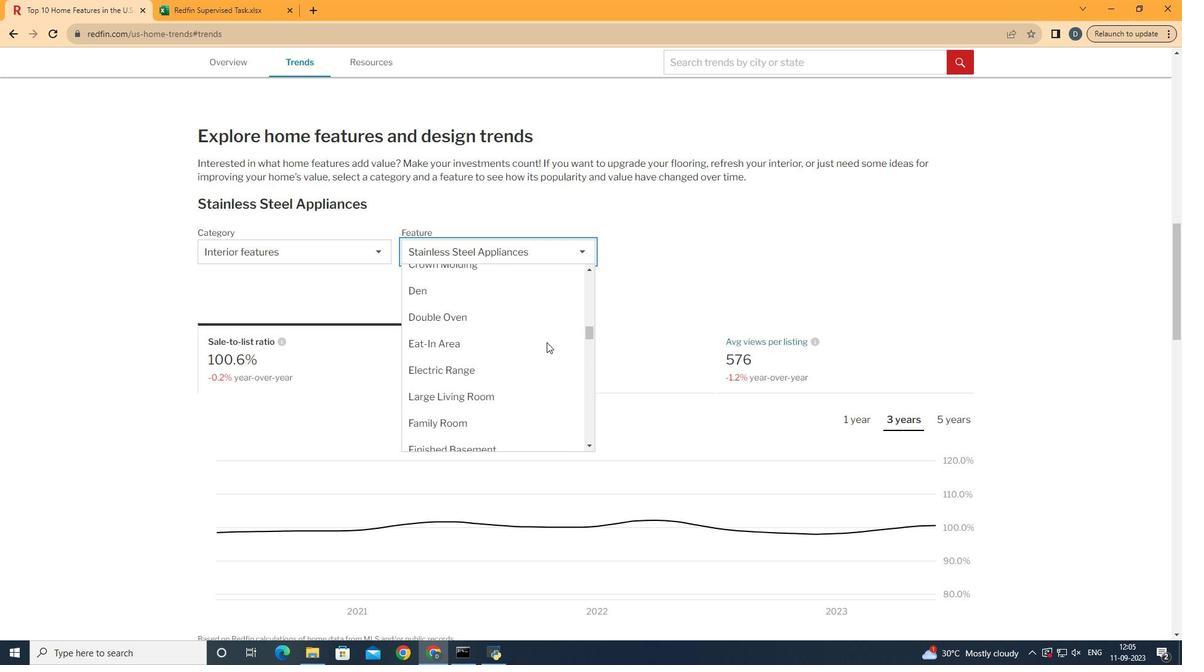 
Action: Mouse scrolled (546, 343) with delta (0, 0)
Screenshot: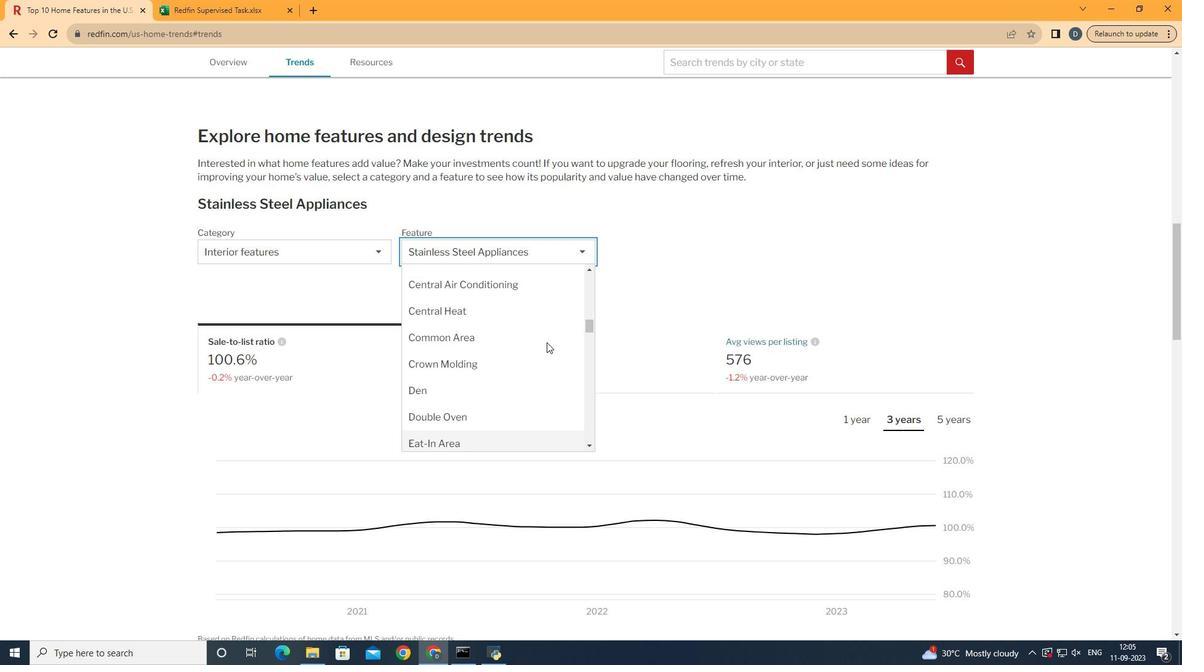 
Action: Mouse scrolled (546, 343) with delta (0, 0)
Screenshot: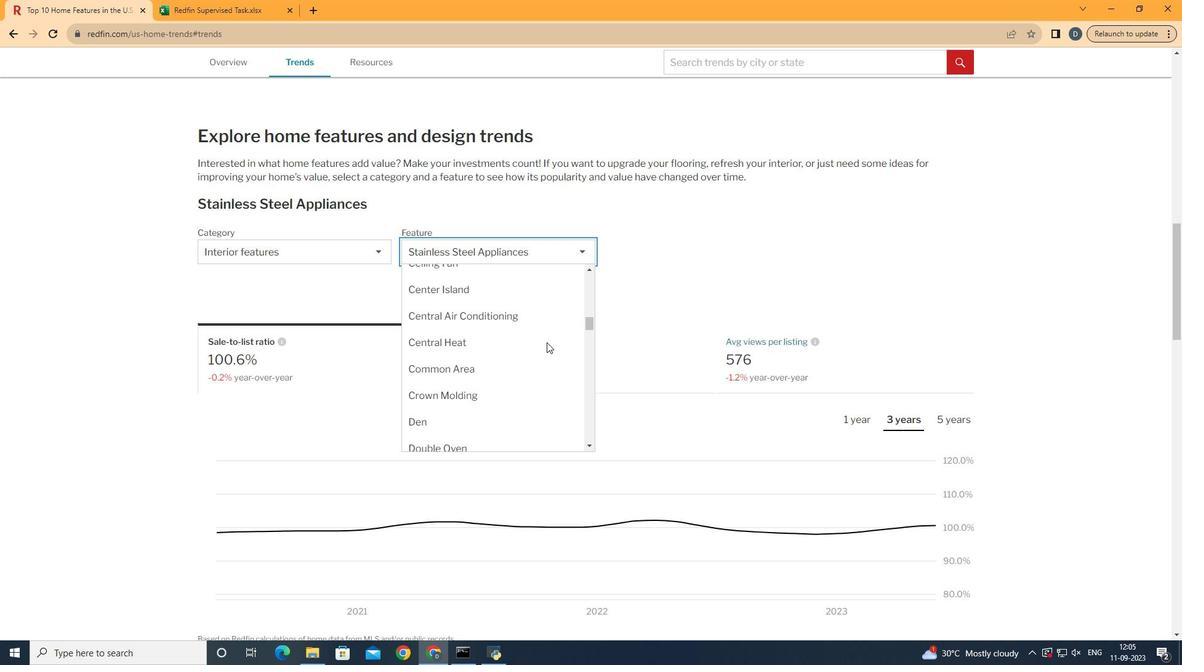 
Action: Mouse scrolled (546, 343) with delta (0, 0)
Screenshot: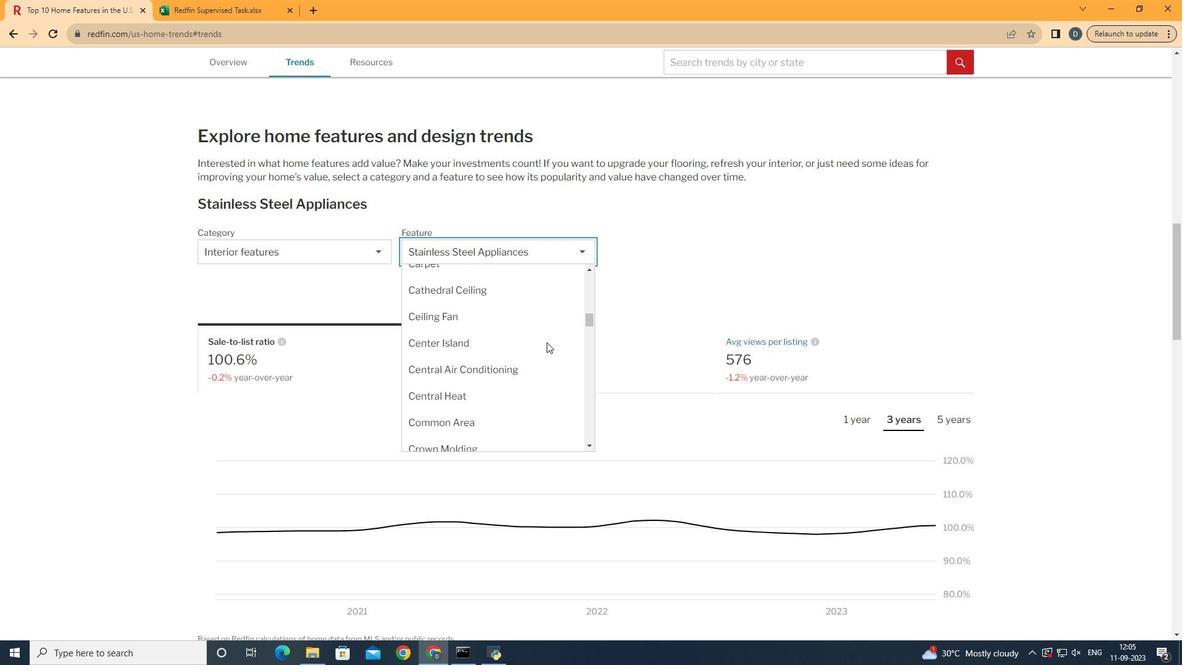 
Action: Mouse moved to (541, 374)
Screenshot: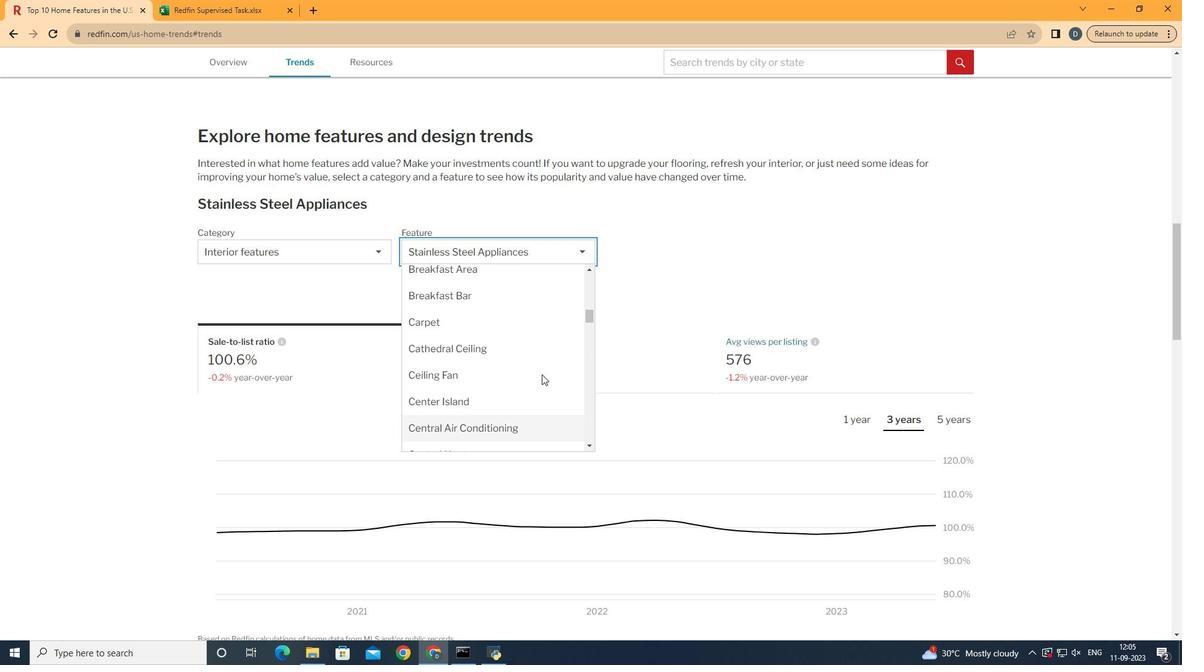 
Action: Mouse scrolled (541, 375) with delta (0, 0)
Screenshot: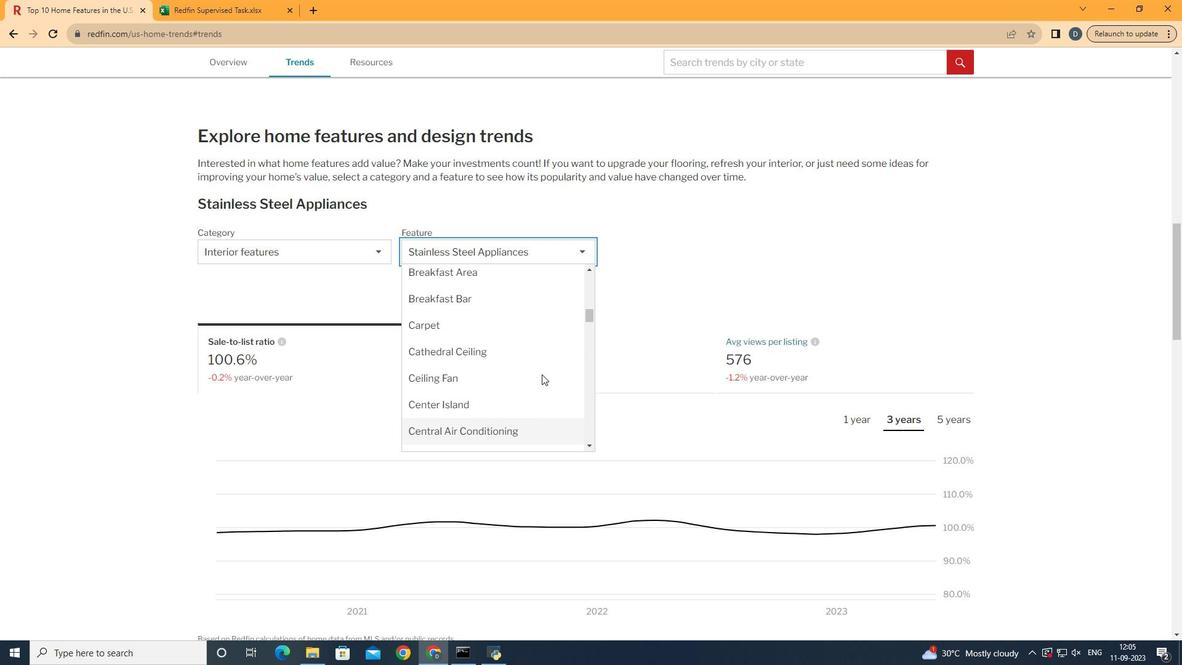 
Action: Mouse moved to (543, 368)
Screenshot: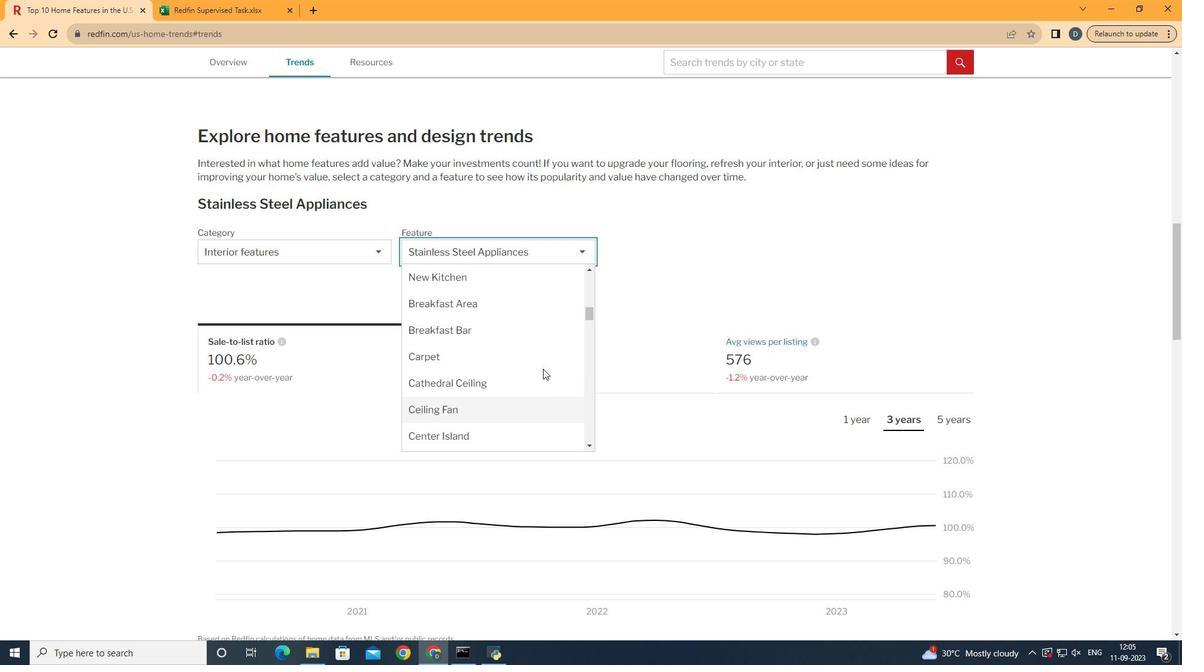 
Action: Mouse scrolled (543, 369) with delta (0, 0)
Screenshot: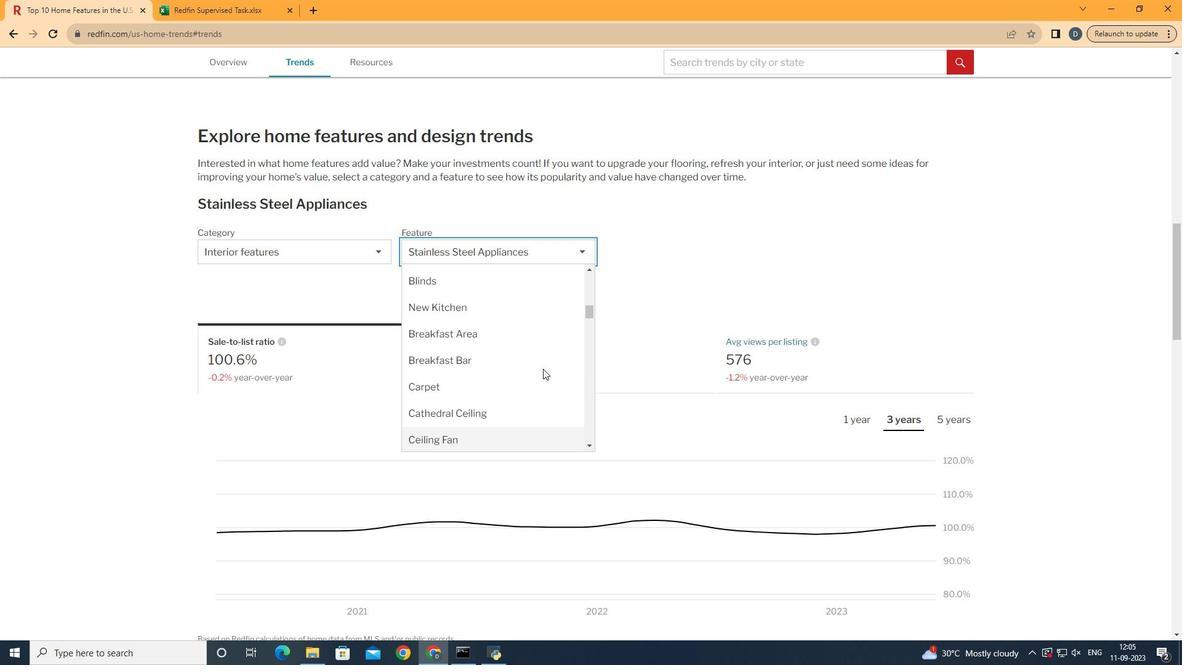 
Action: Mouse moved to (521, 405)
Screenshot: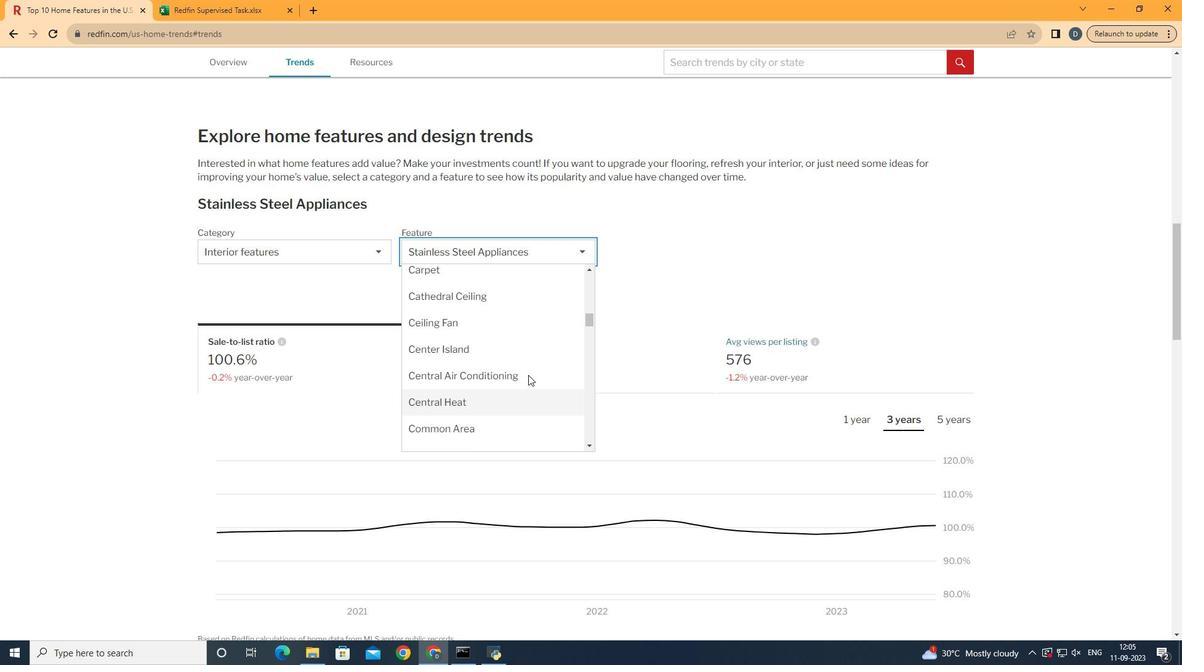 
Action: Mouse scrolled (521, 405) with delta (0, 0)
Screenshot: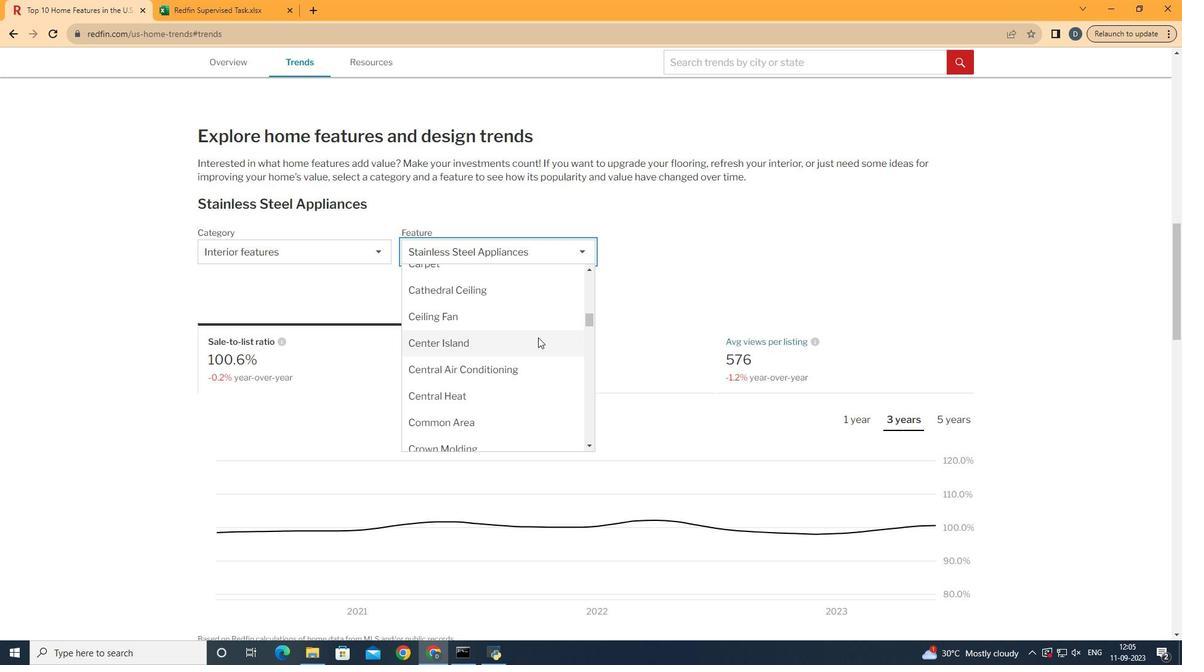
Action: Mouse scrolled (521, 405) with delta (0, 0)
Screenshot: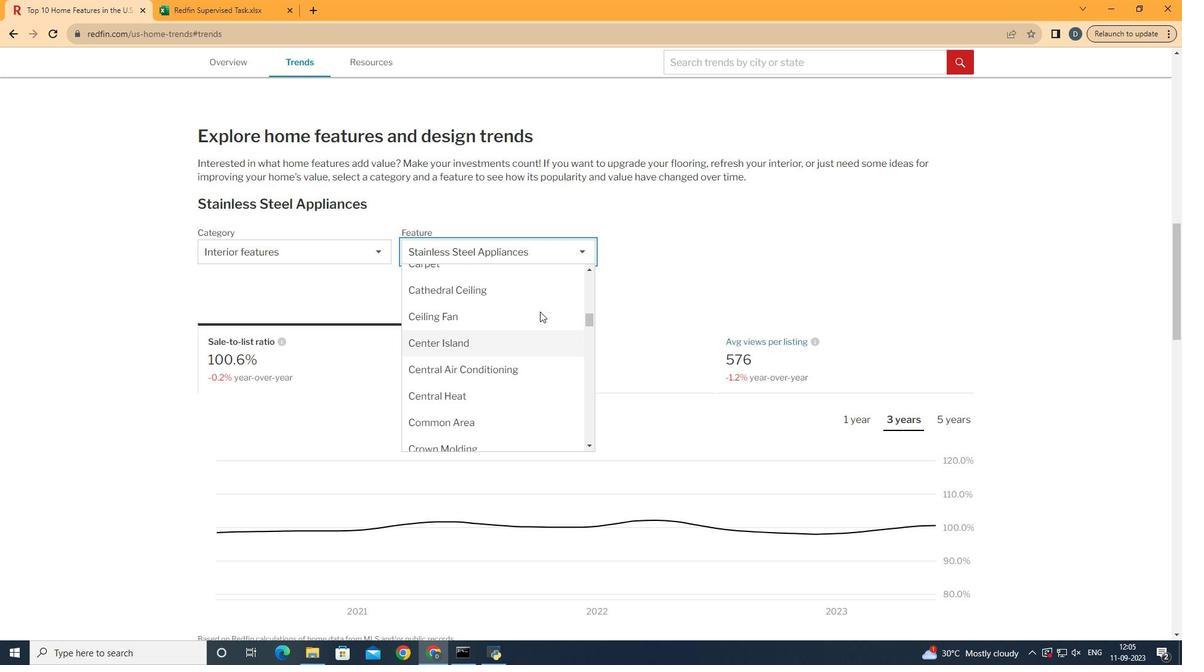 
Action: Mouse moved to (539, 298)
Screenshot: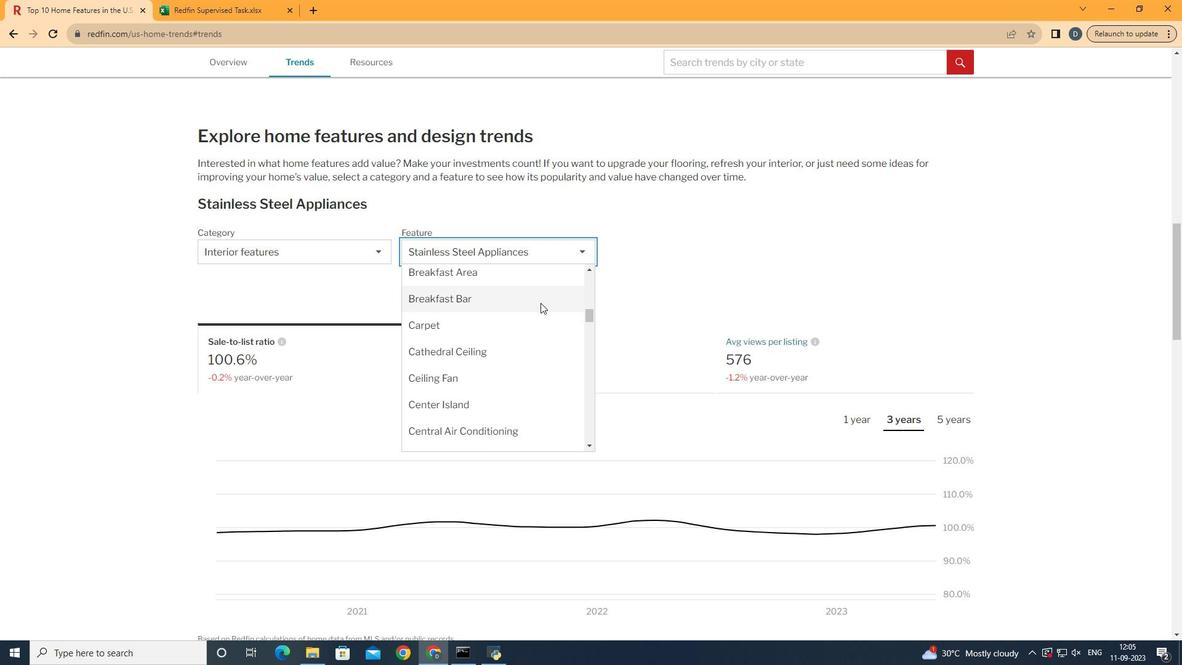 
Action: Mouse scrolled (539, 298) with delta (0, 0)
Screenshot: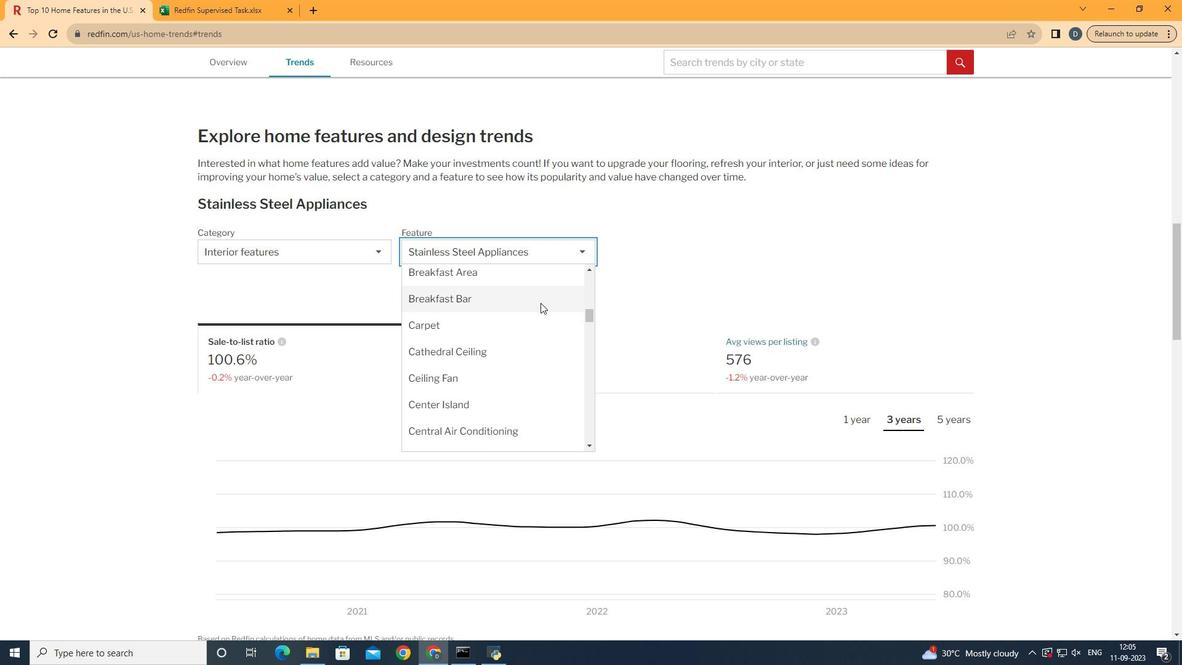 
Action: Mouse moved to (545, 325)
Screenshot: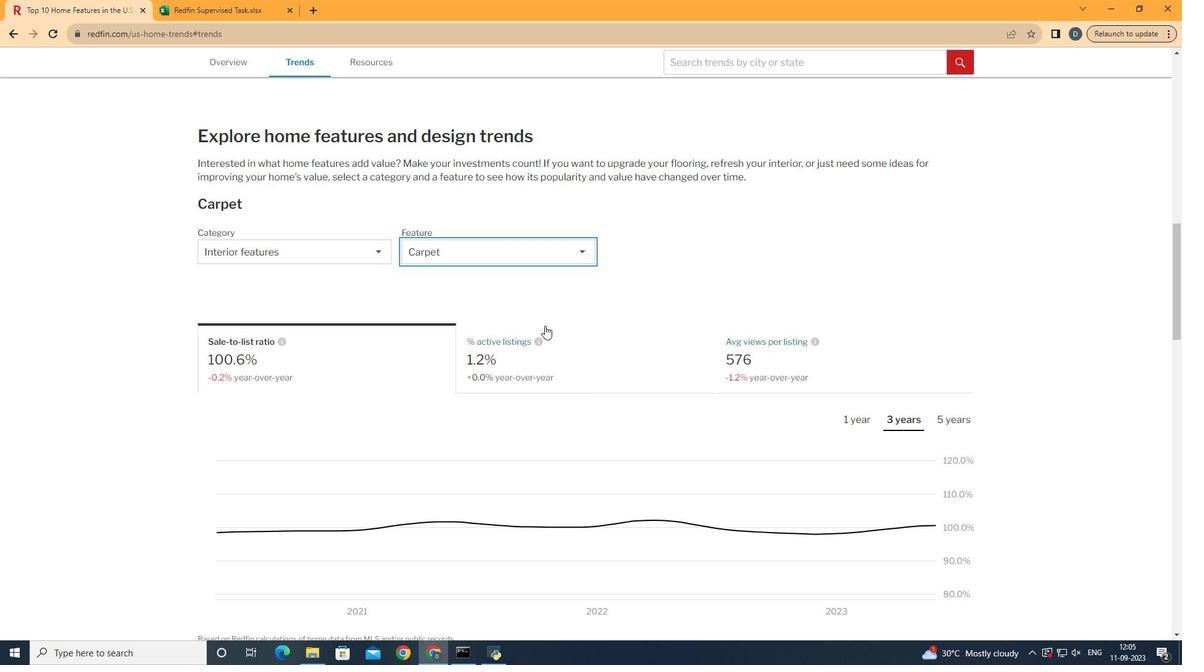 
Action: Mouse pressed left at (545, 325)
Screenshot: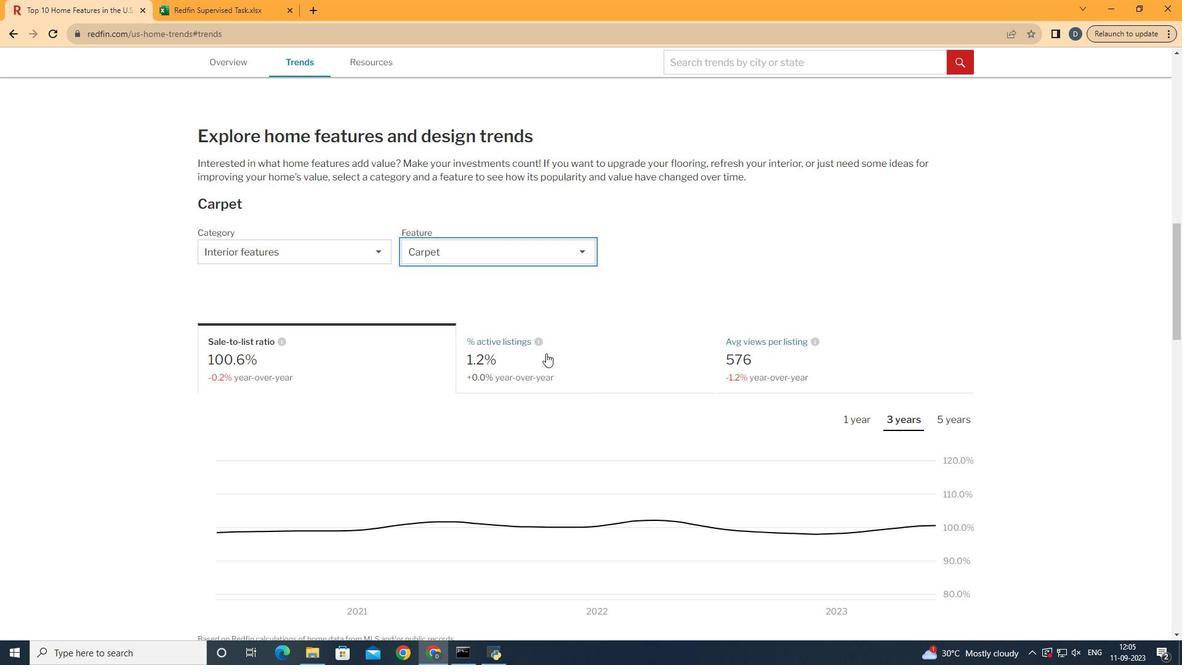 
Action: Mouse moved to (414, 360)
Screenshot: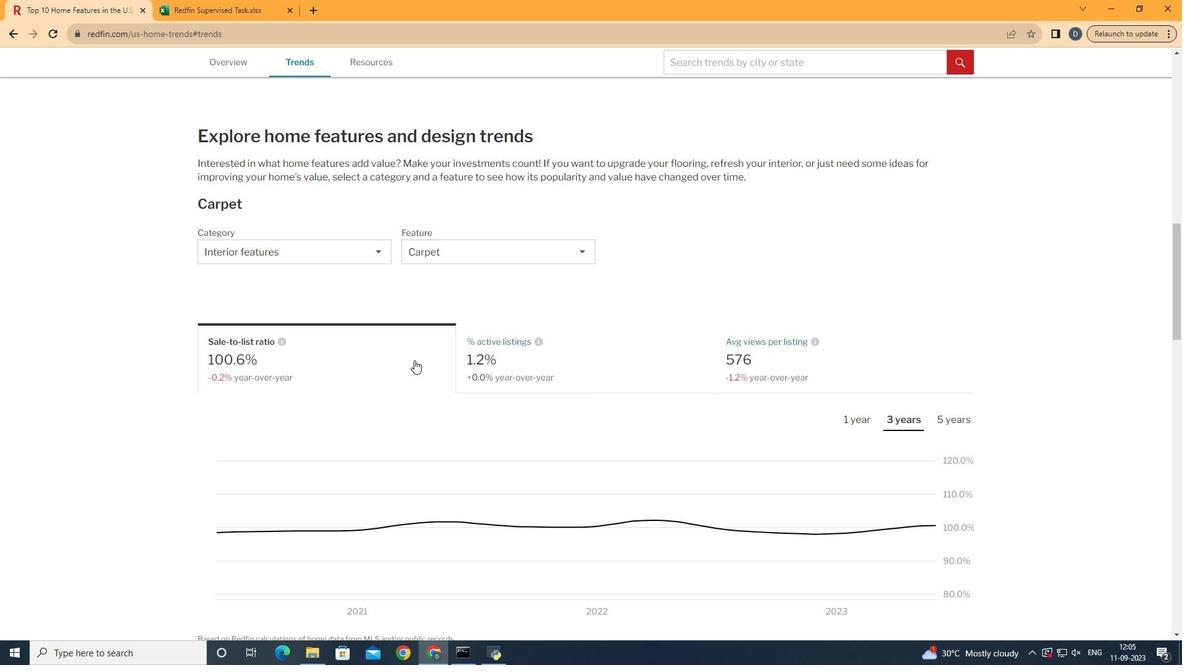 
Action: Mouse pressed left at (414, 360)
Screenshot: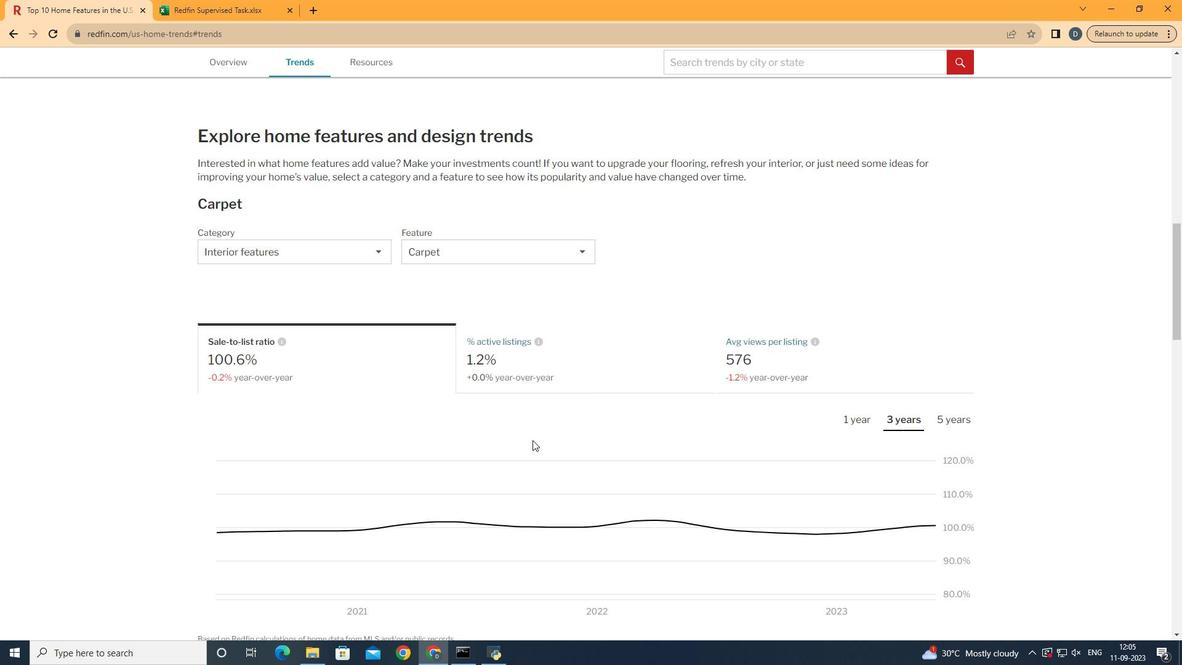 
Action: Mouse moved to (856, 414)
Screenshot: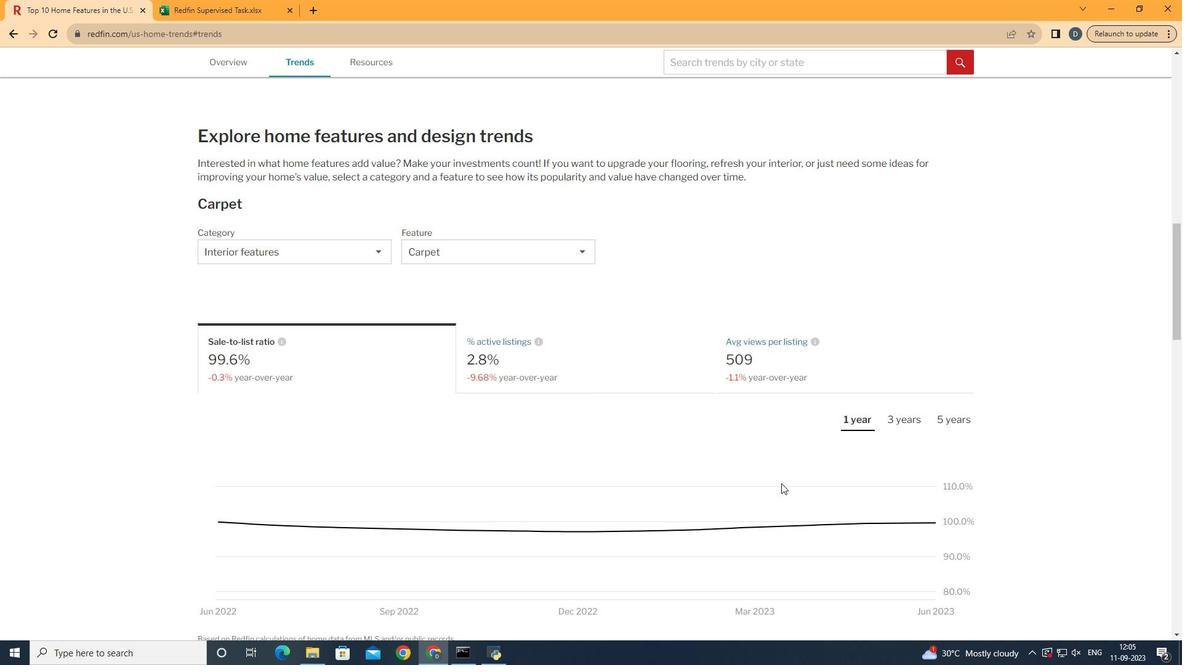 
Action: Mouse pressed left at (856, 414)
Screenshot: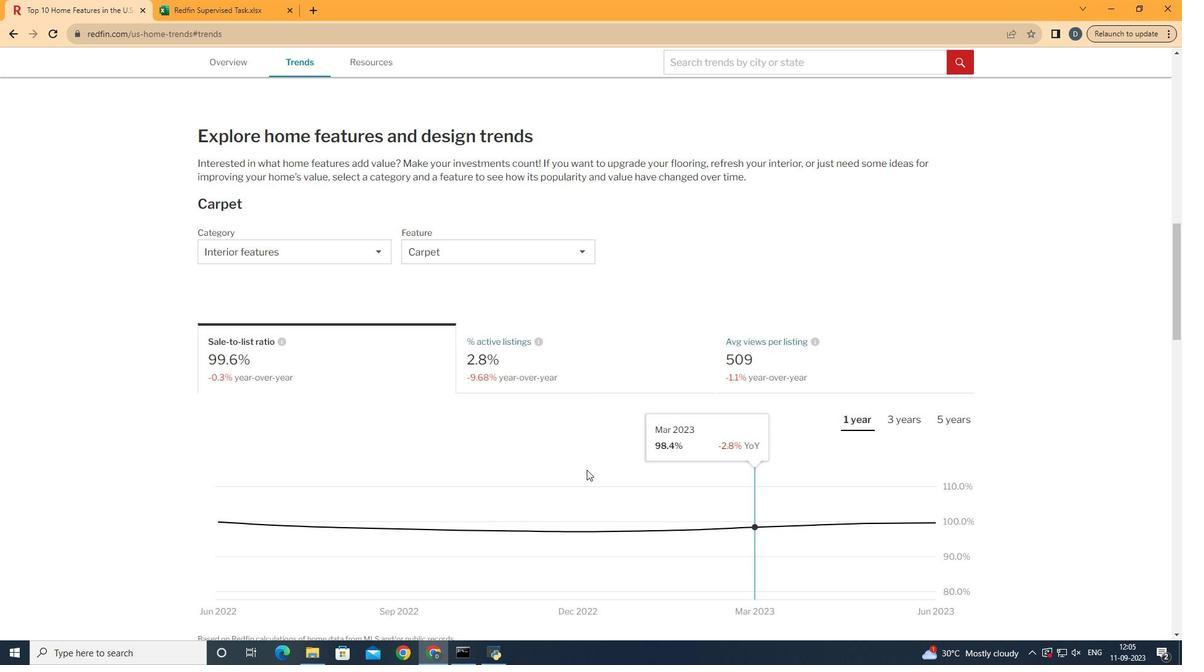 
Action: Mouse moved to (577, 467)
Screenshot: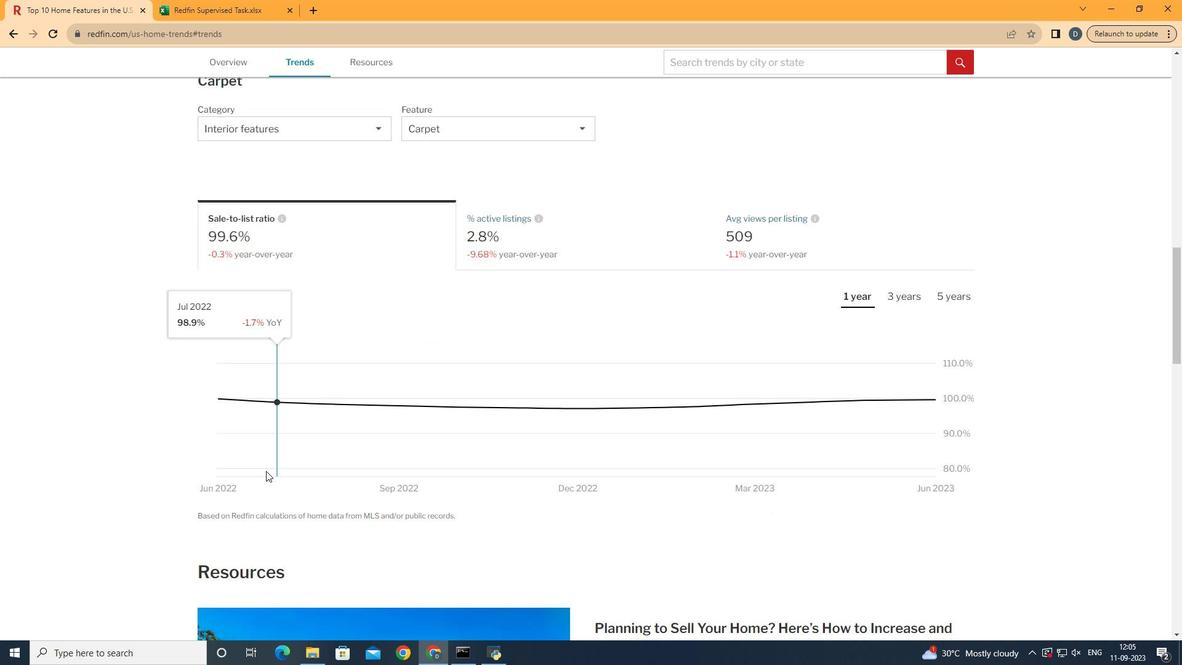 
Action: Mouse scrolled (577, 466) with delta (0, 0)
Screenshot: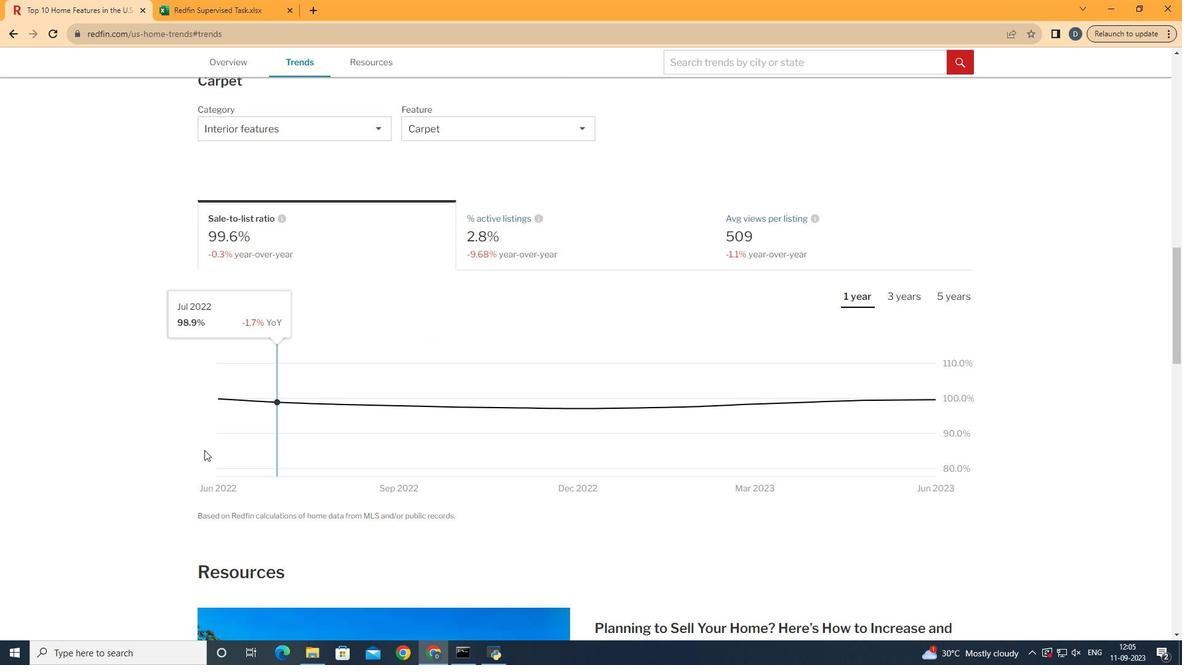 
Action: Mouse moved to (576, 467)
Screenshot: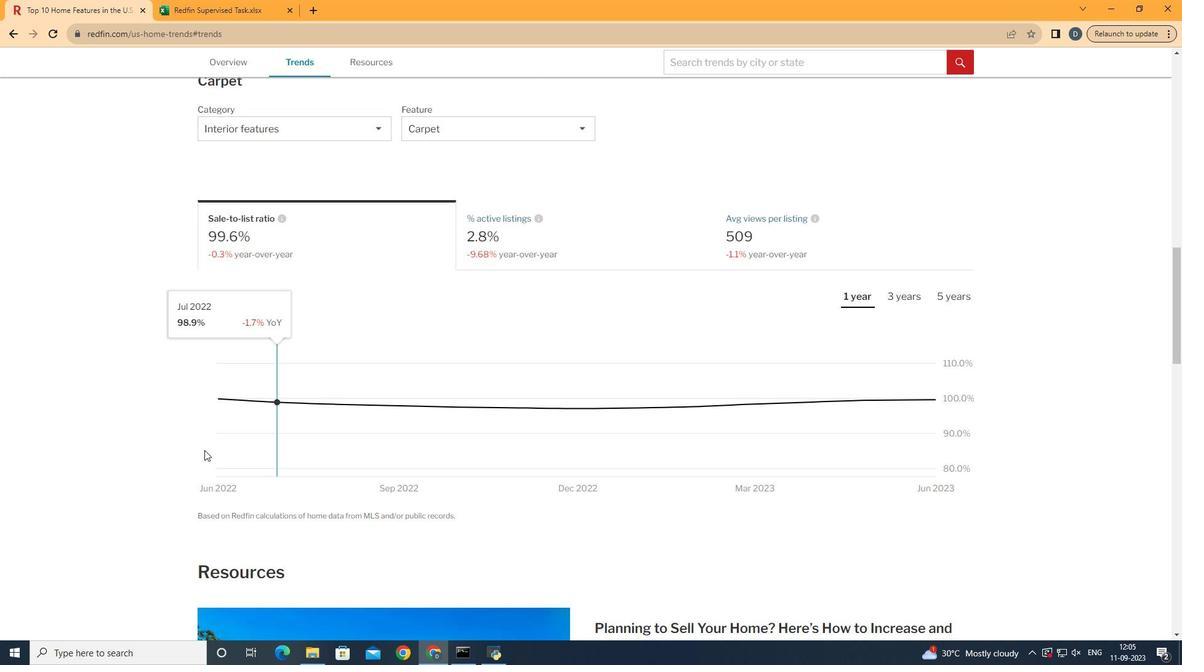 
Action: Mouse scrolled (576, 466) with delta (0, 0)
Screenshot: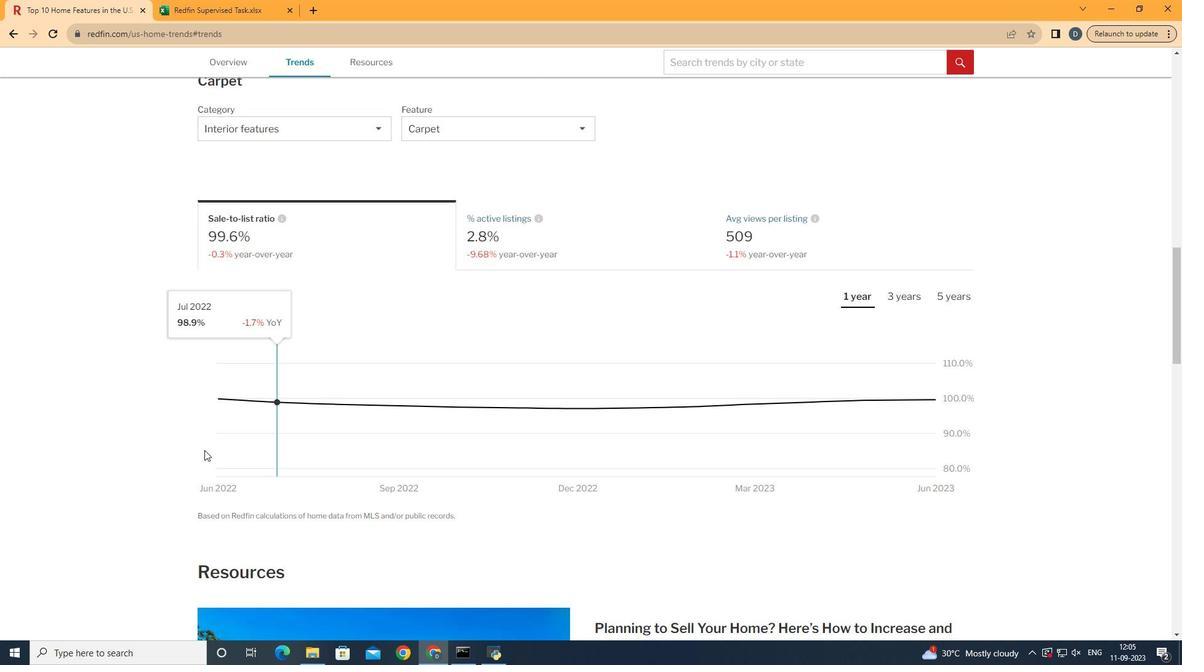 
Action: Mouse moved to (949, 402)
Screenshot: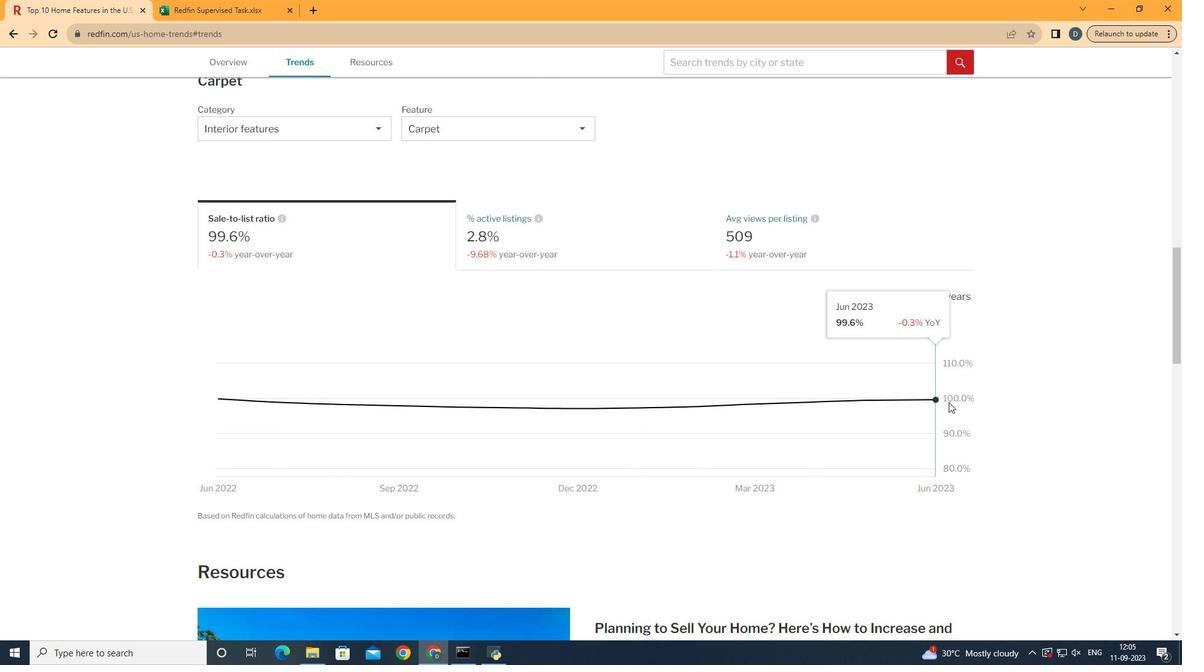 
